 Task: Create a due date automation trigger when advanced on, 2 days before a card is due add fields without custom field "Resume" set to a date more than 1 working days from now at 11:00 AM.
Action: Mouse moved to (889, 261)
Screenshot: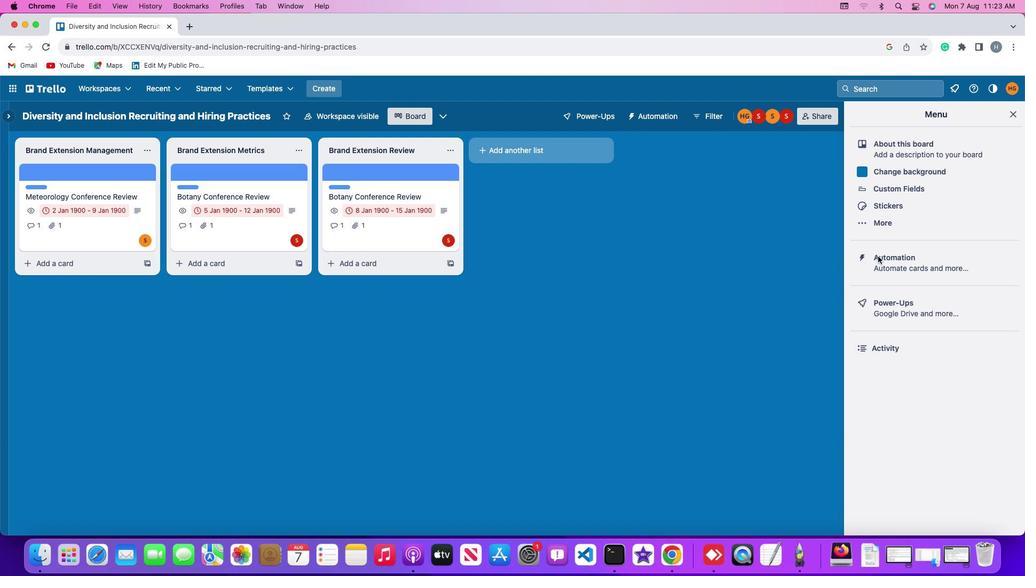 
Action: Mouse pressed left at (889, 261)
Screenshot: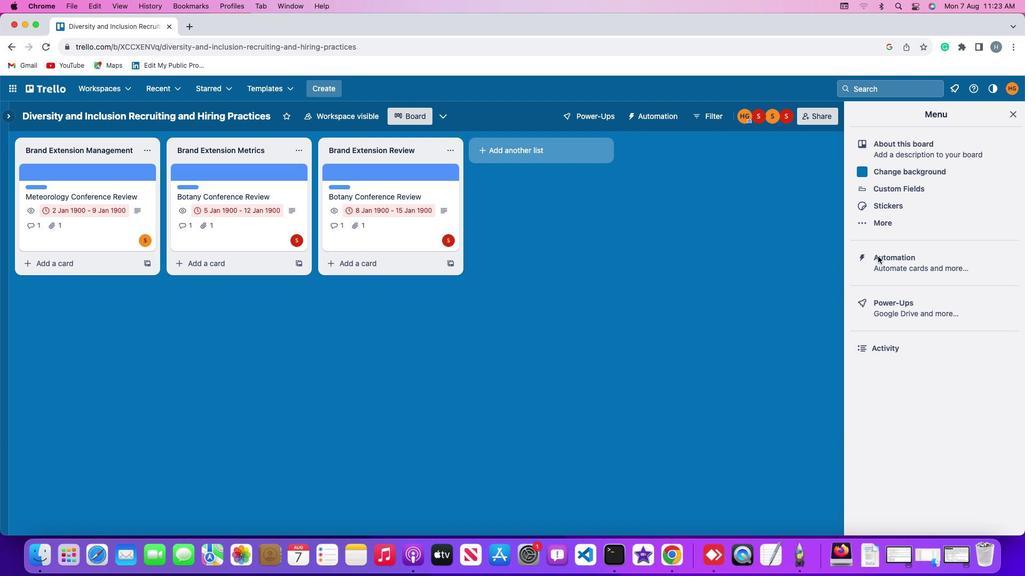 
Action: Mouse pressed left at (889, 261)
Screenshot: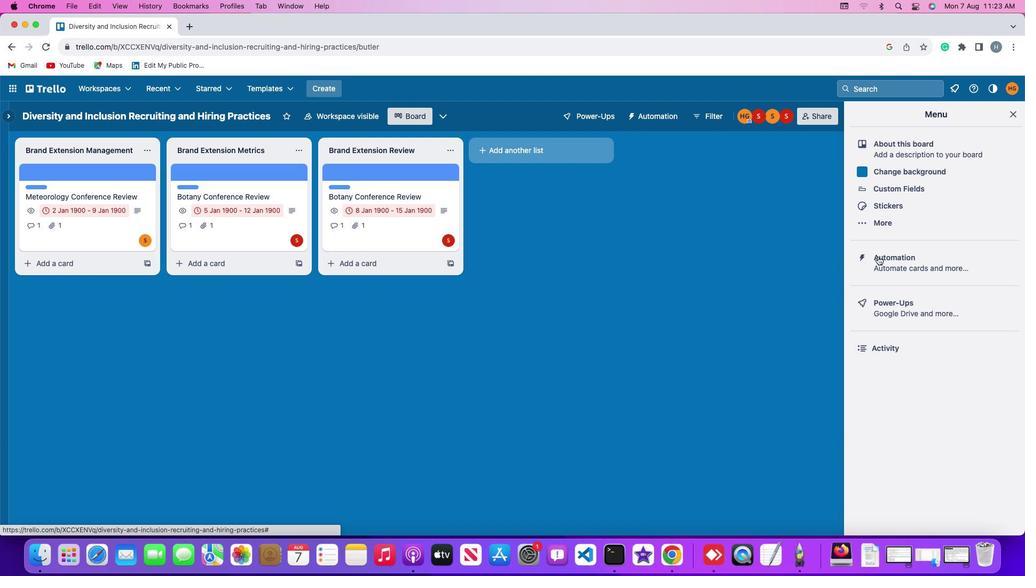 
Action: Mouse moved to (91, 257)
Screenshot: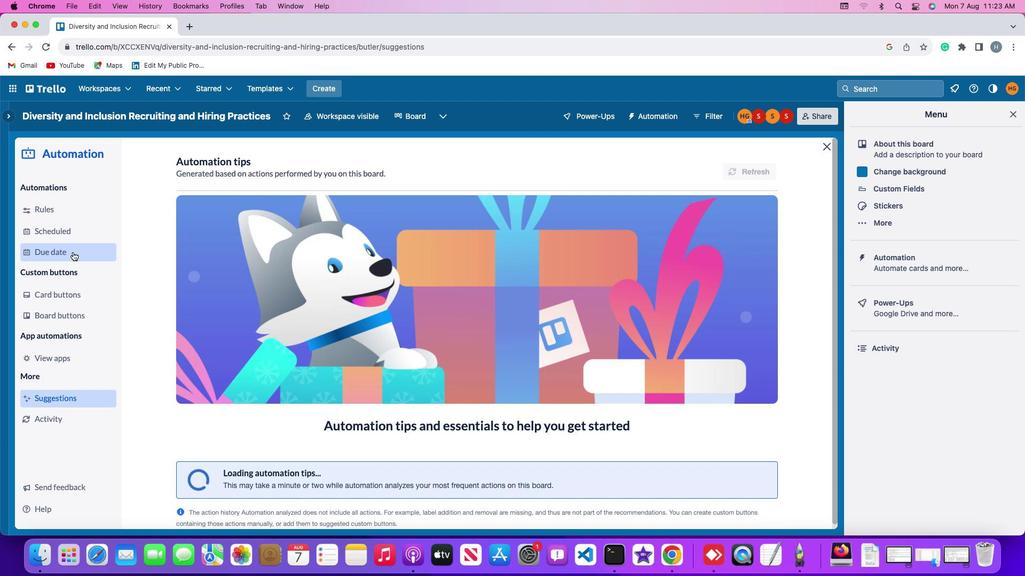 
Action: Mouse pressed left at (91, 257)
Screenshot: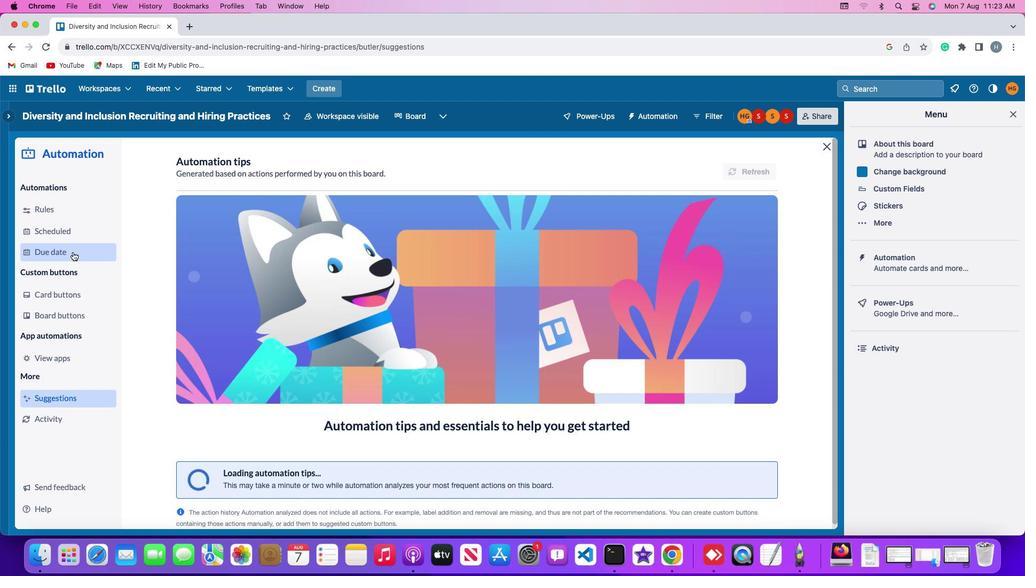 
Action: Mouse moved to (744, 176)
Screenshot: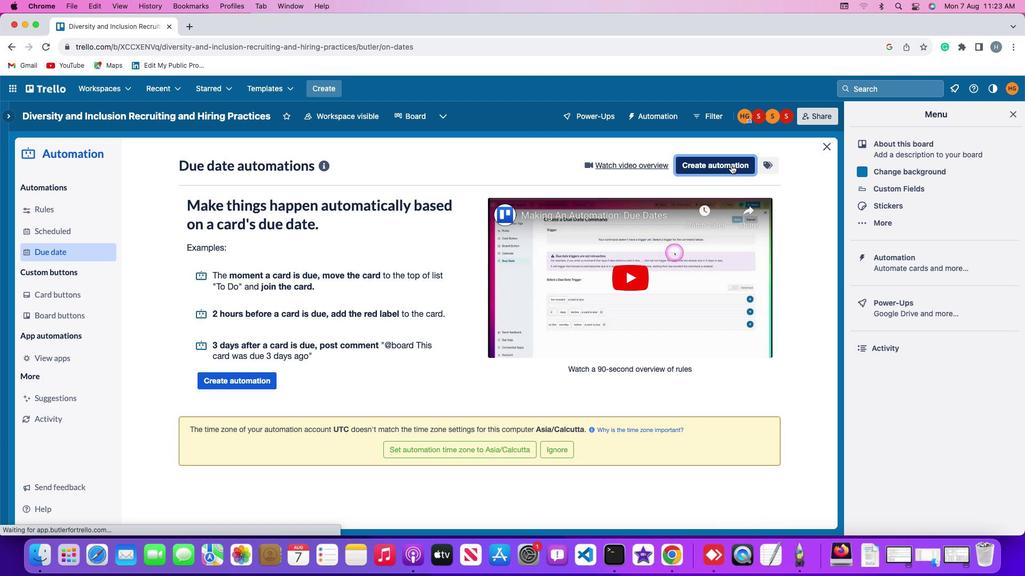 
Action: Mouse pressed left at (744, 176)
Screenshot: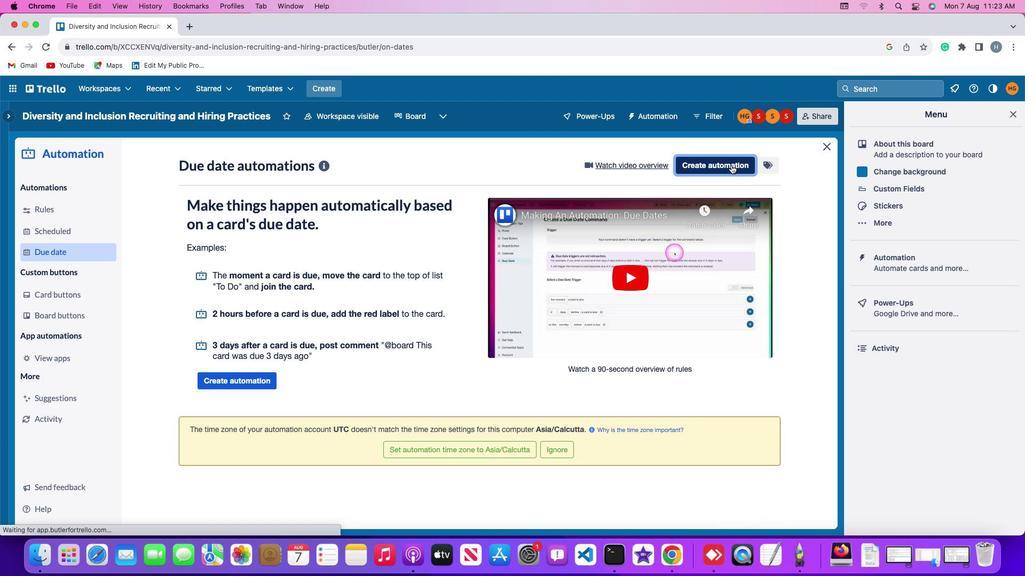 
Action: Mouse moved to (475, 270)
Screenshot: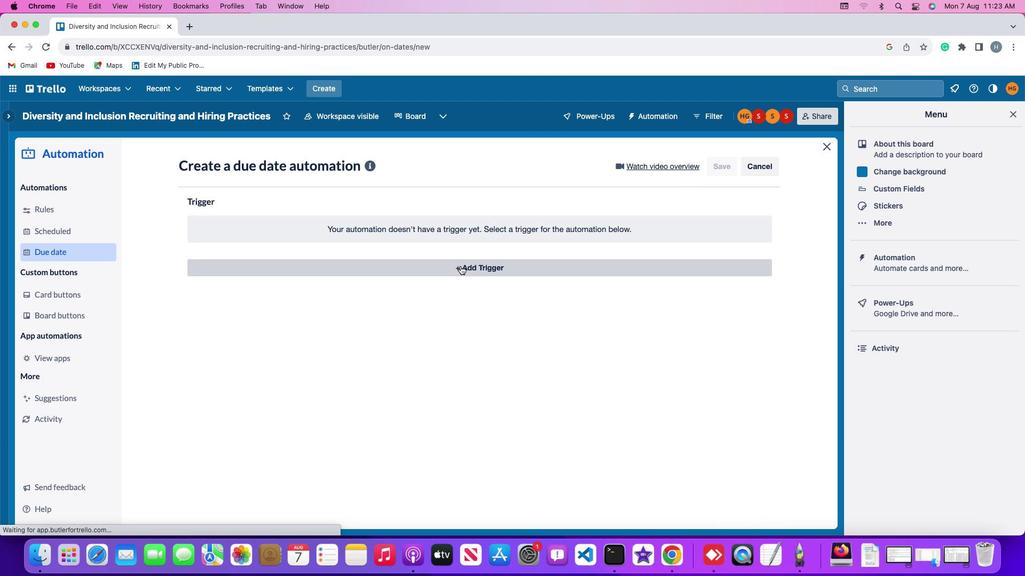 
Action: Mouse pressed left at (475, 270)
Screenshot: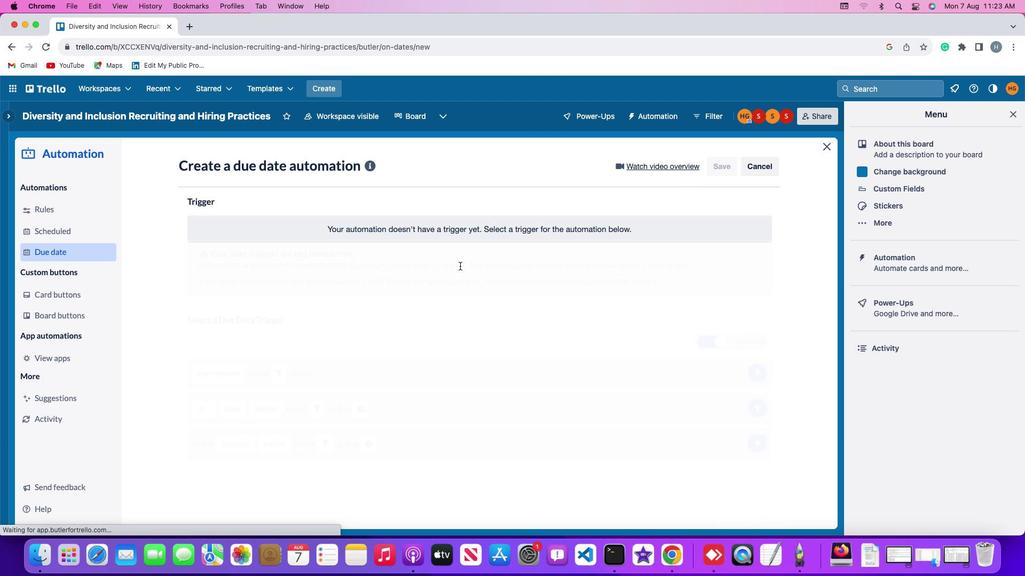
Action: Mouse moved to (224, 421)
Screenshot: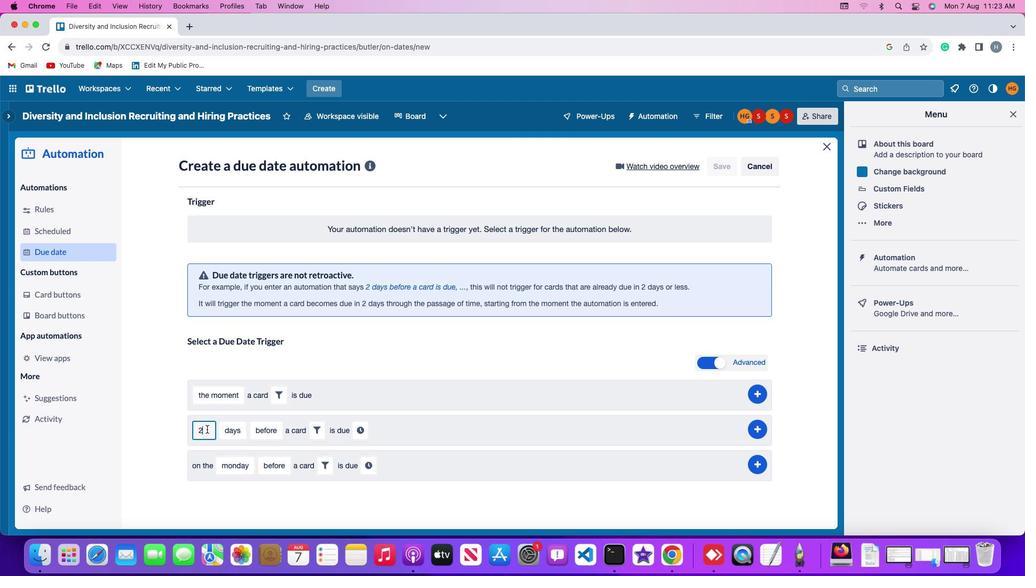 
Action: Mouse pressed left at (224, 421)
Screenshot: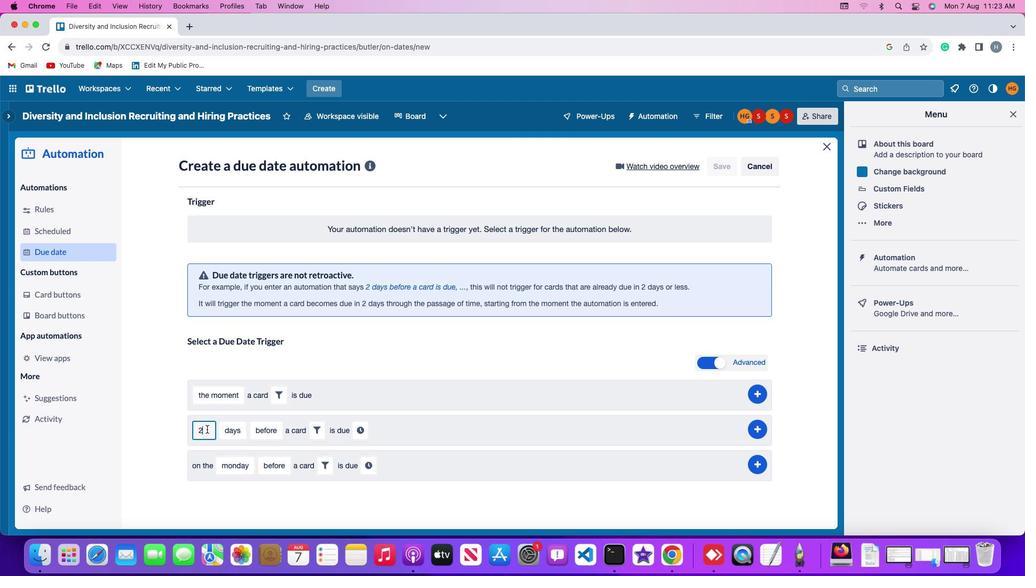 
Action: Mouse moved to (224, 421)
Screenshot: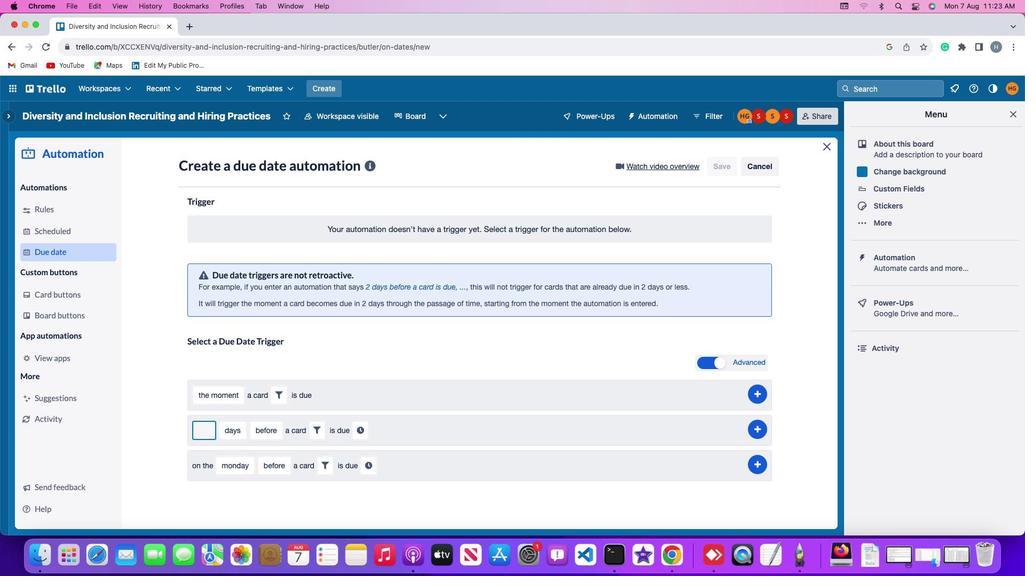 
Action: Key pressed Key.backspace
Screenshot: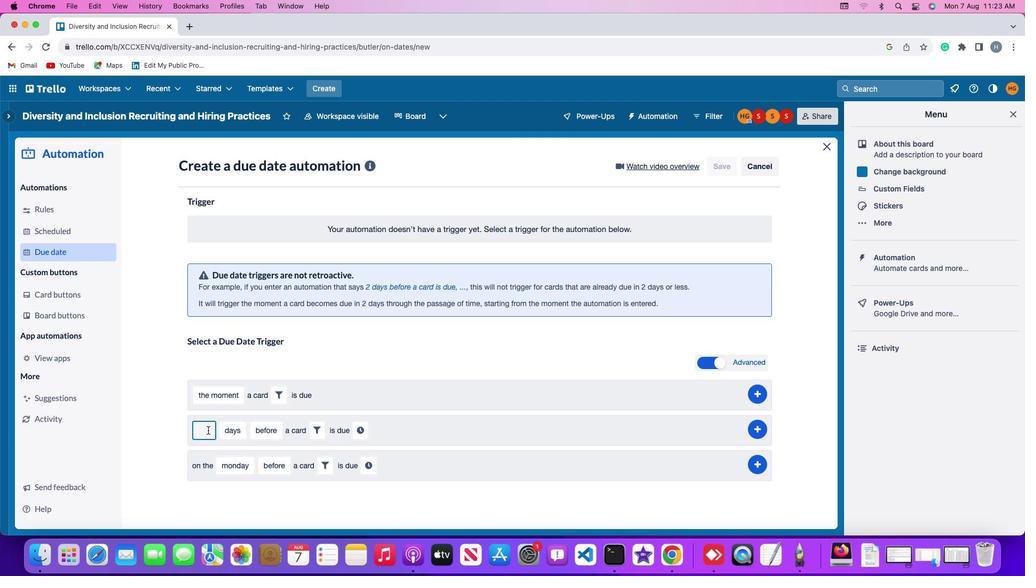 
Action: Mouse moved to (225, 421)
Screenshot: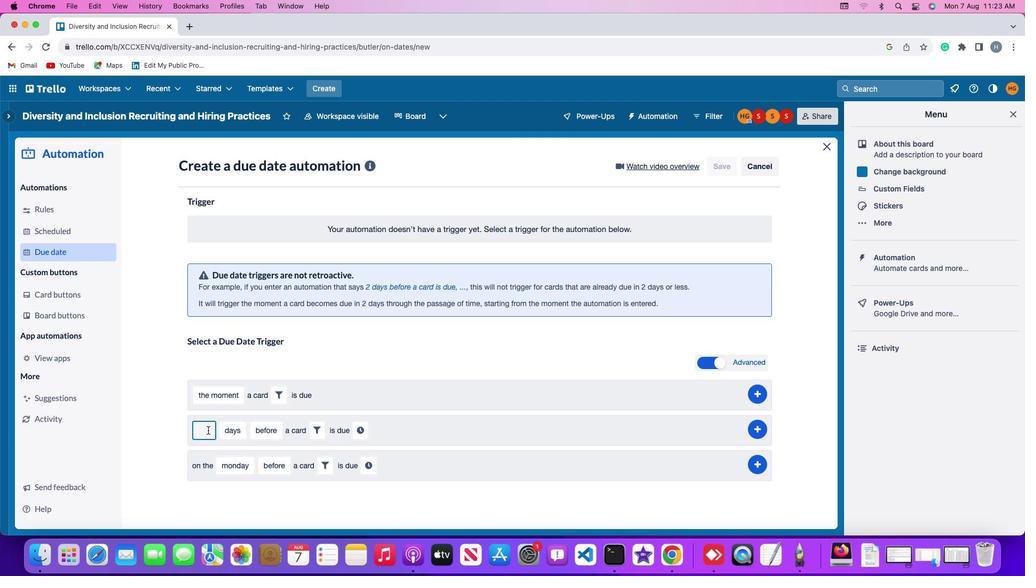 
Action: Key pressed '2'
Screenshot: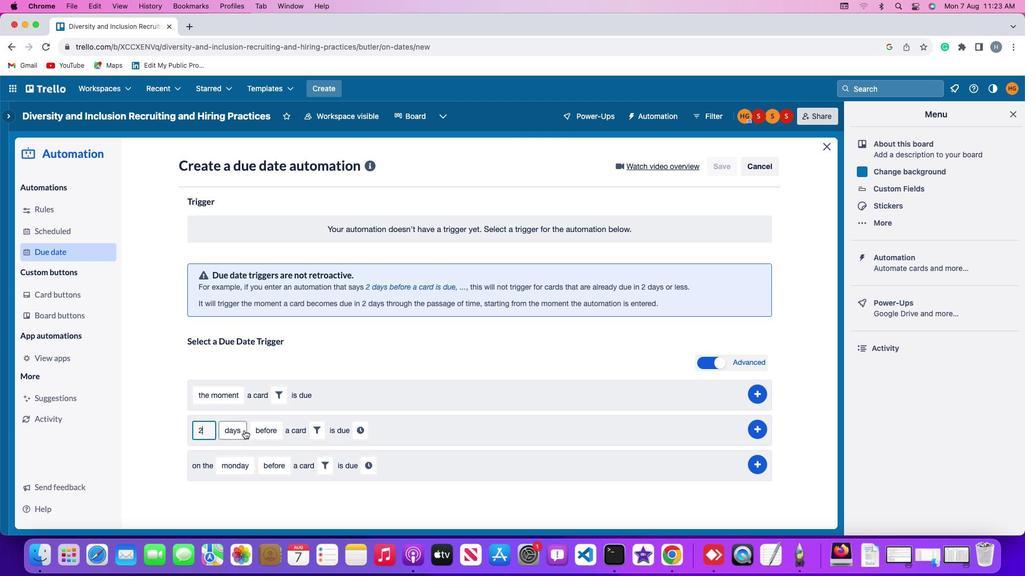 
Action: Mouse moved to (263, 421)
Screenshot: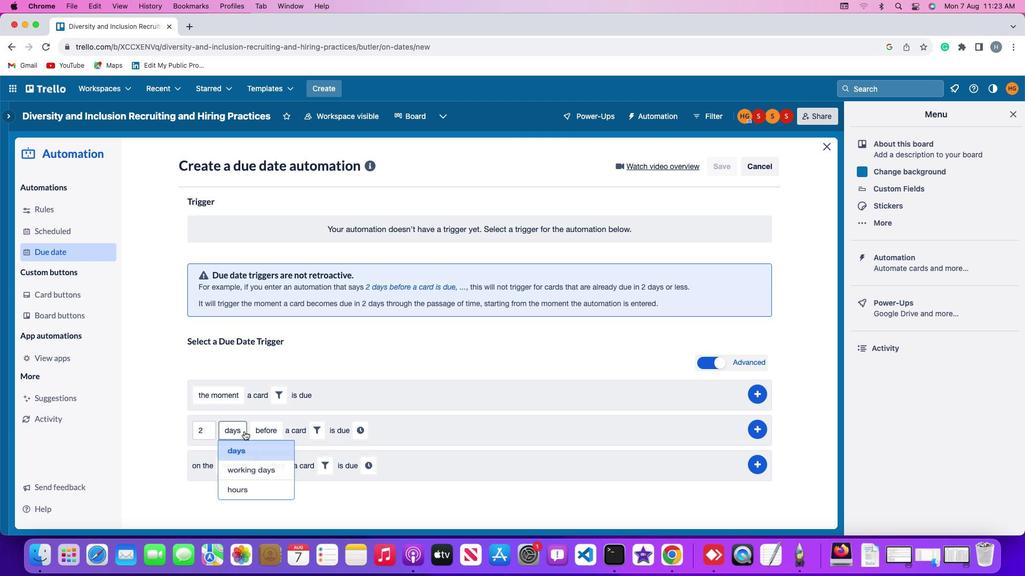 
Action: Mouse pressed left at (263, 421)
Screenshot: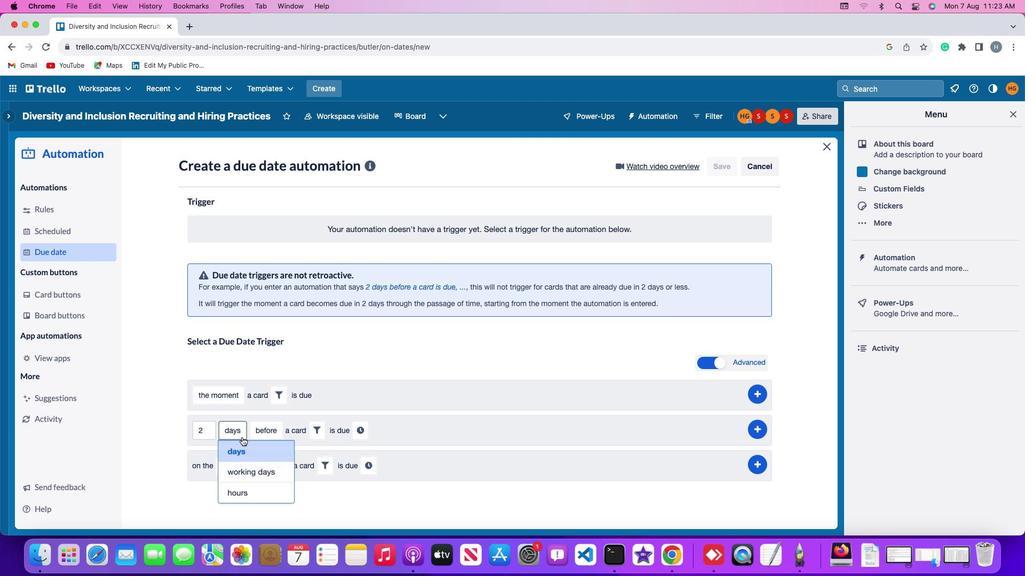 
Action: Mouse moved to (254, 443)
Screenshot: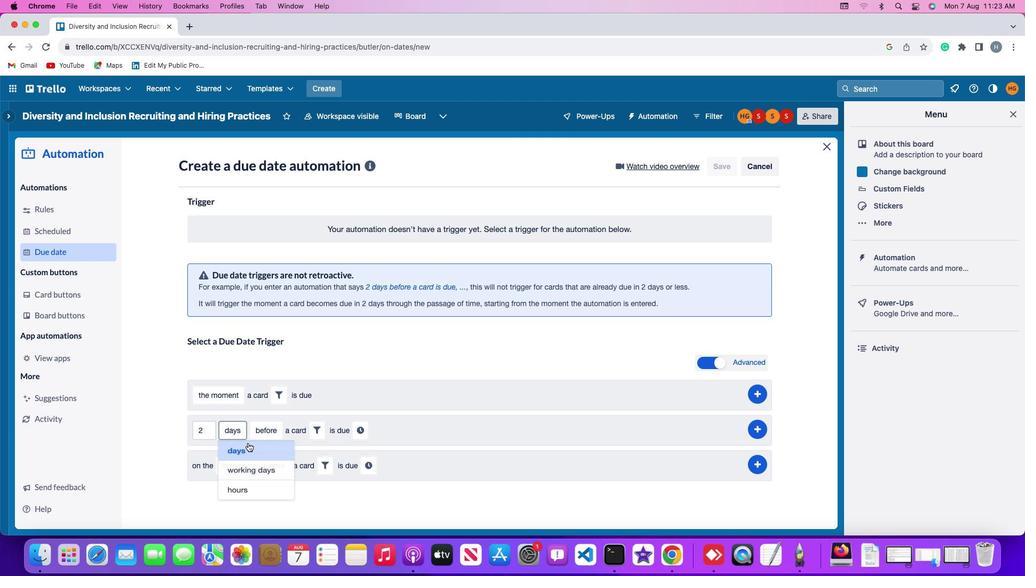 
Action: Mouse pressed left at (254, 443)
Screenshot: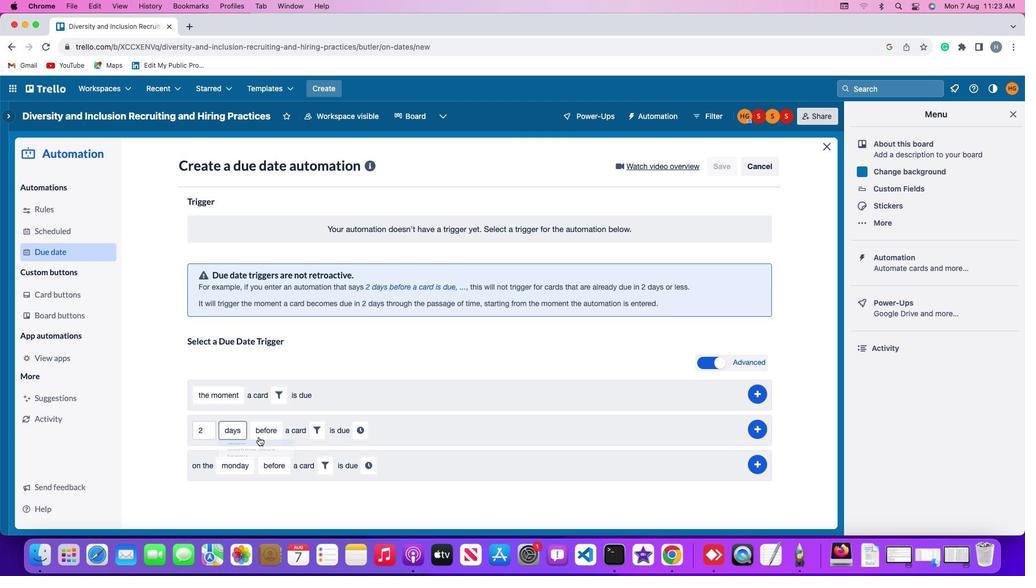 
Action: Mouse moved to (284, 419)
Screenshot: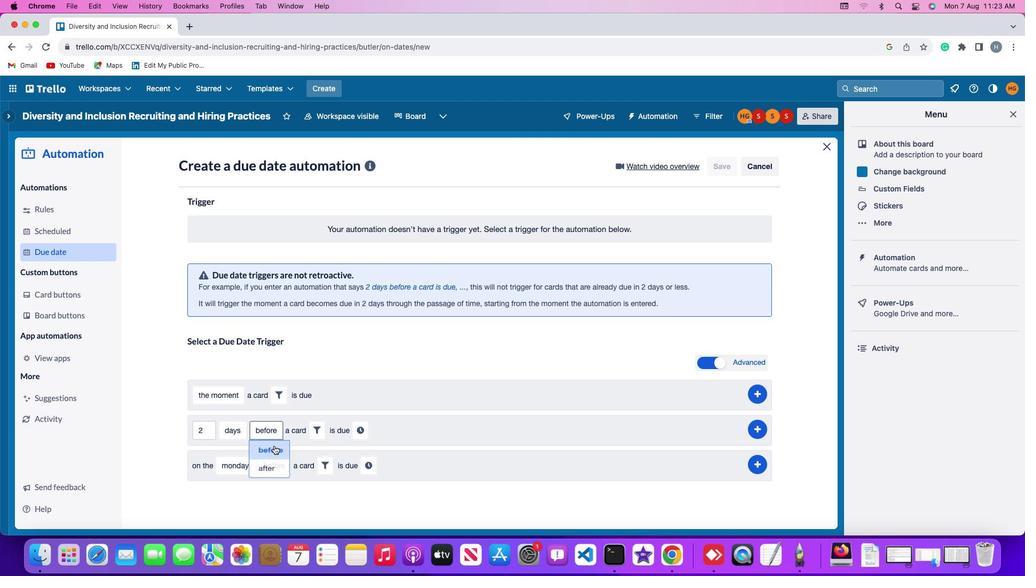 
Action: Mouse pressed left at (284, 419)
Screenshot: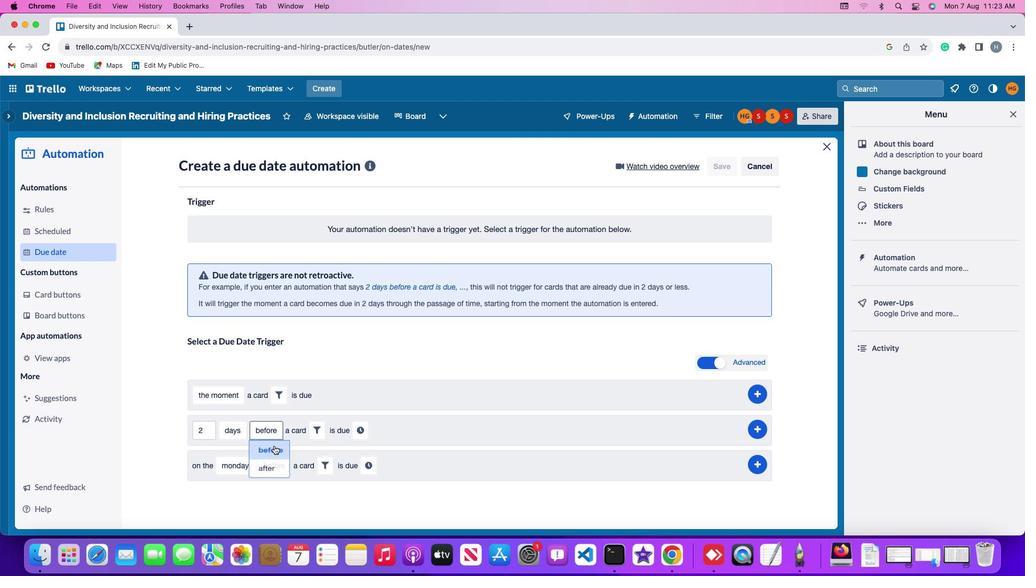 
Action: Mouse moved to (292, 438)
Screenshot: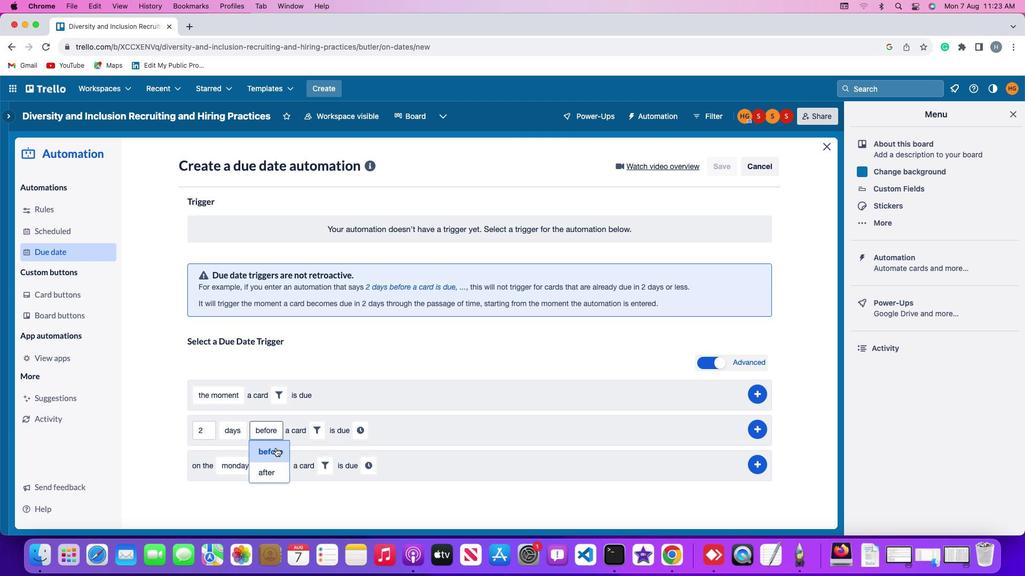 
Action: Mouse pressed left at (292, 438)
Screenshot: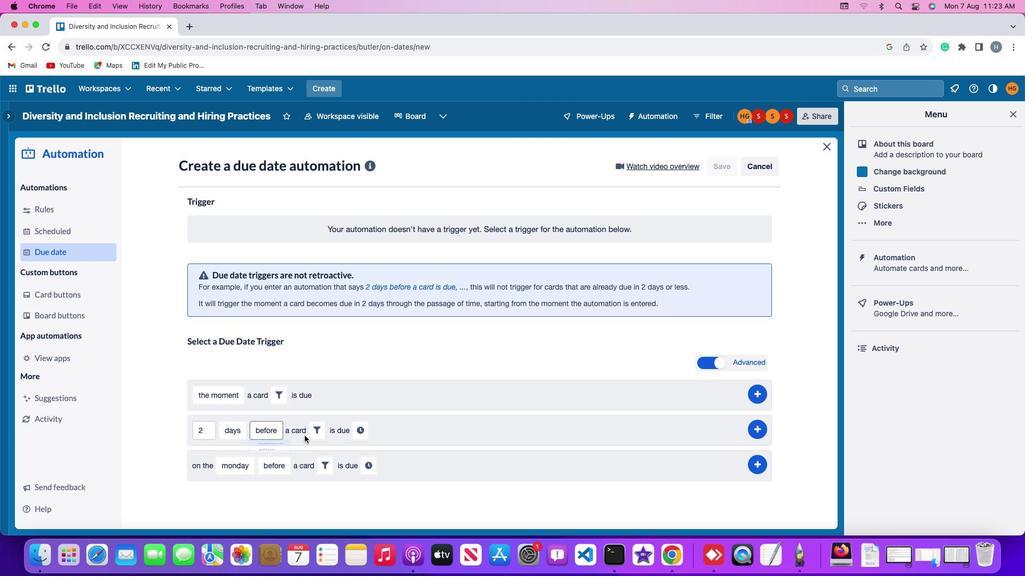 
Action: Mouse moved to (337, 421)
Screenshot: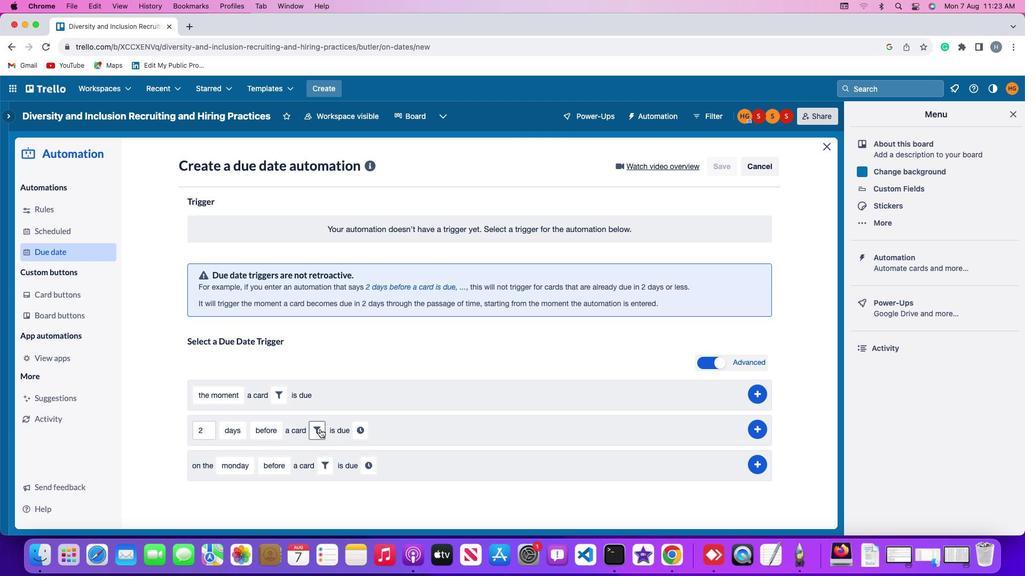 
Action: Mouse pressed left at (337, 421)
Screenshot: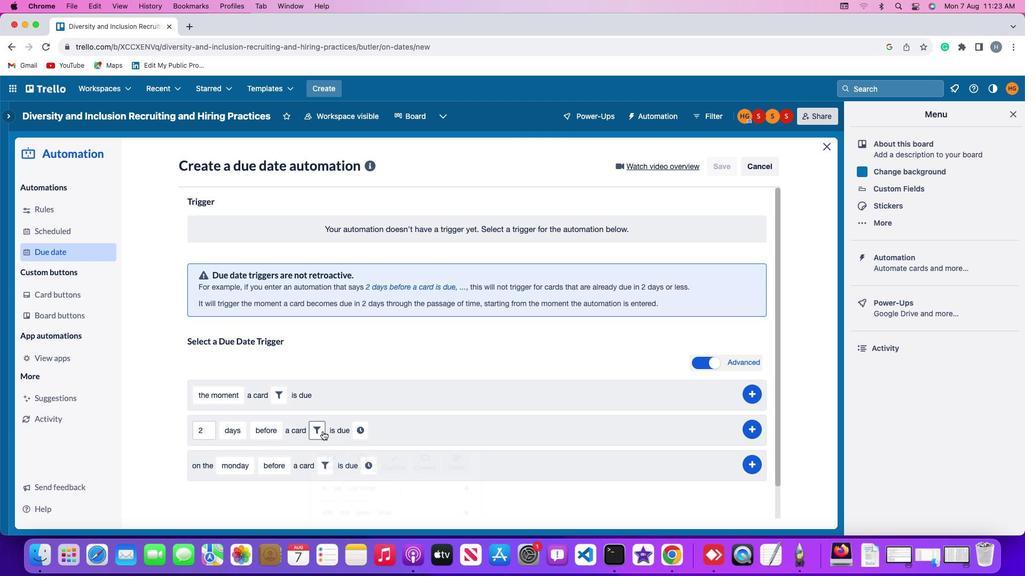
Action: Mouse moved to (510, 452)
Screenshot: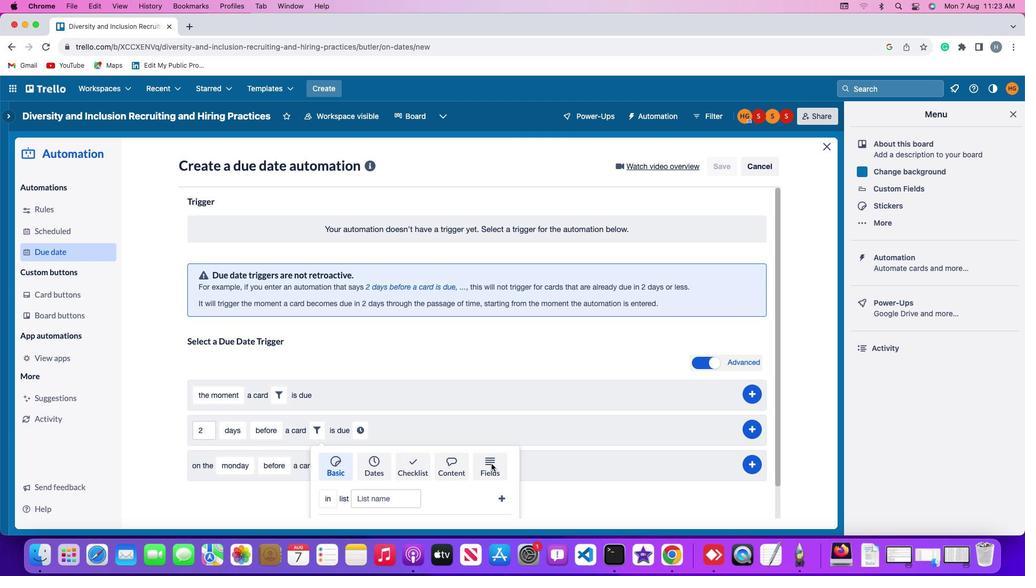 
Action: Mouse pressed left at (510, 452)
Screenshot: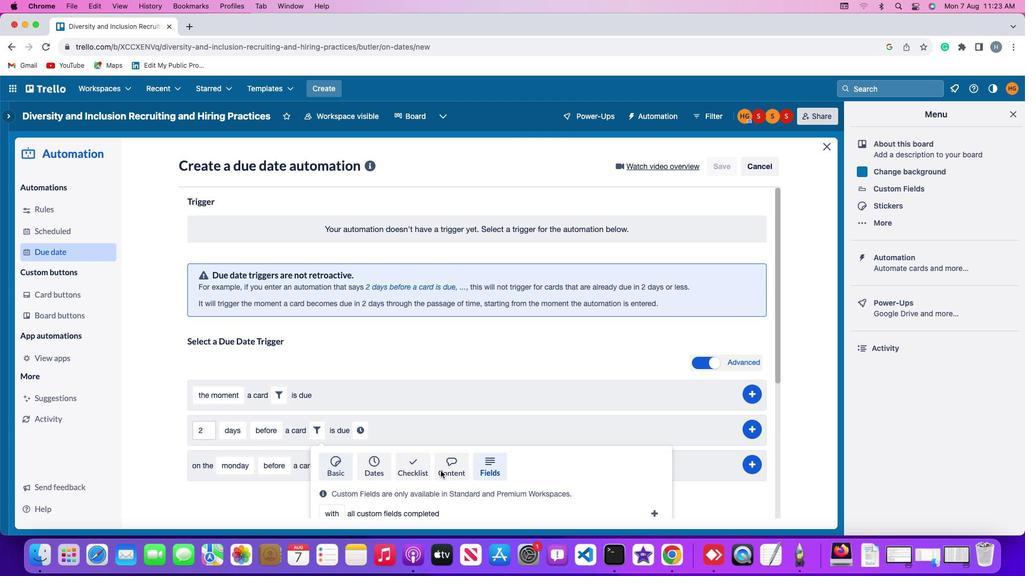 
Action: Mouse moved to (403, 466)
Screenshot: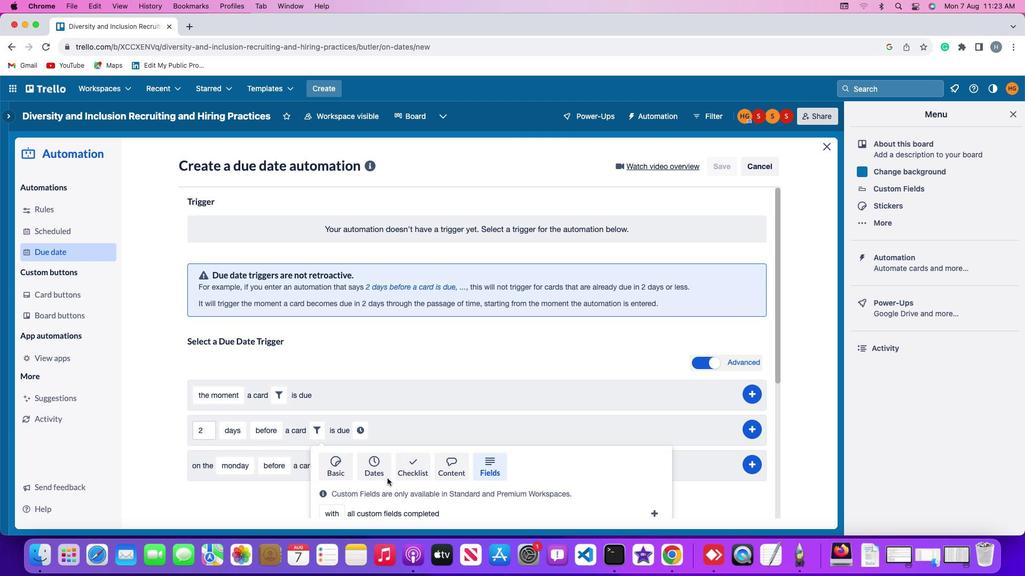 
Action: Mouse scrolled (403, 466) with delta (19, 24)
Screenshot: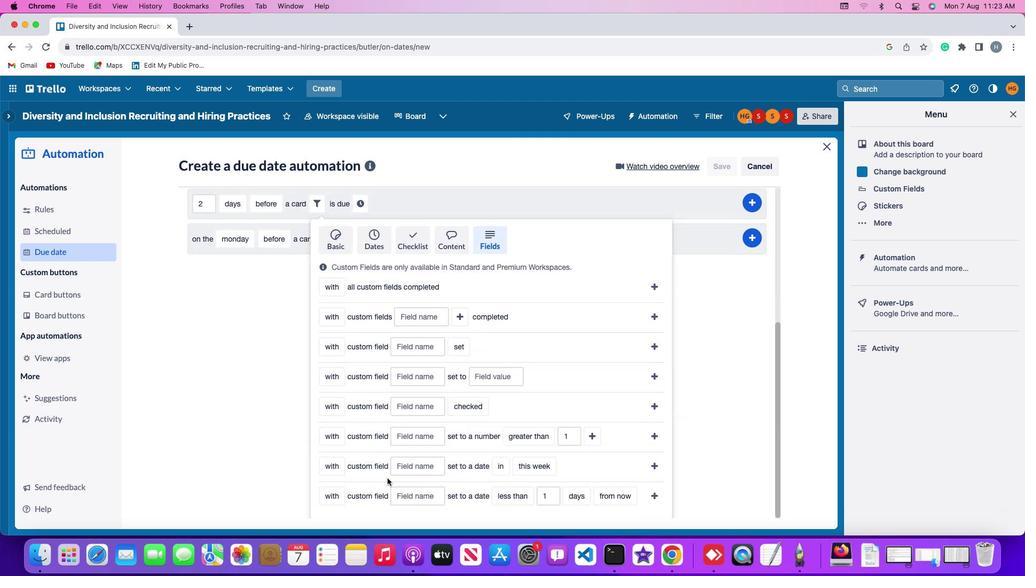 
Action: Mouse scrolled (403, 466) with delta (19, 24)
Screenshot: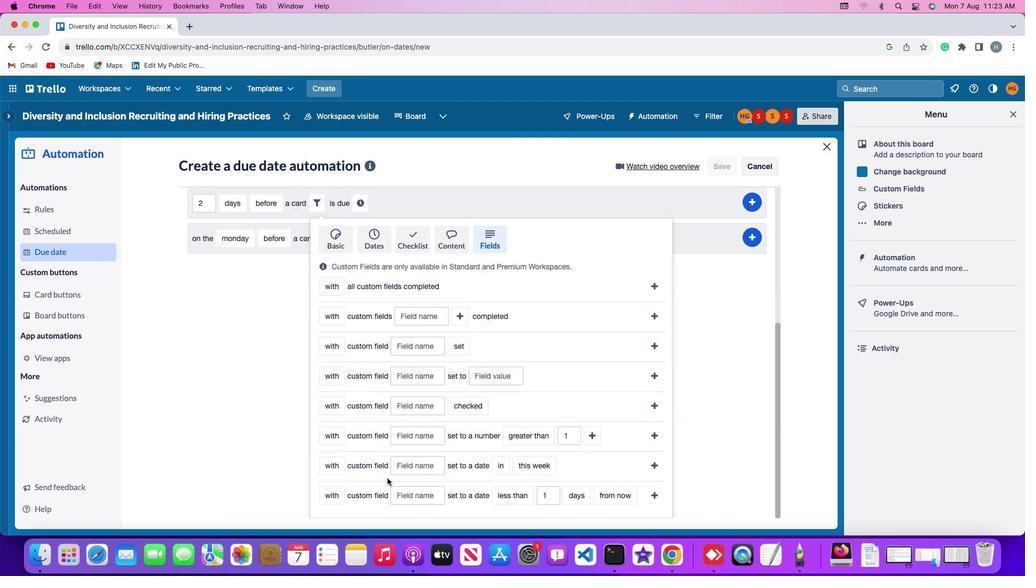 
Action: Mouse scrolled (403, 466) with delta (19, 22)
Screenshot: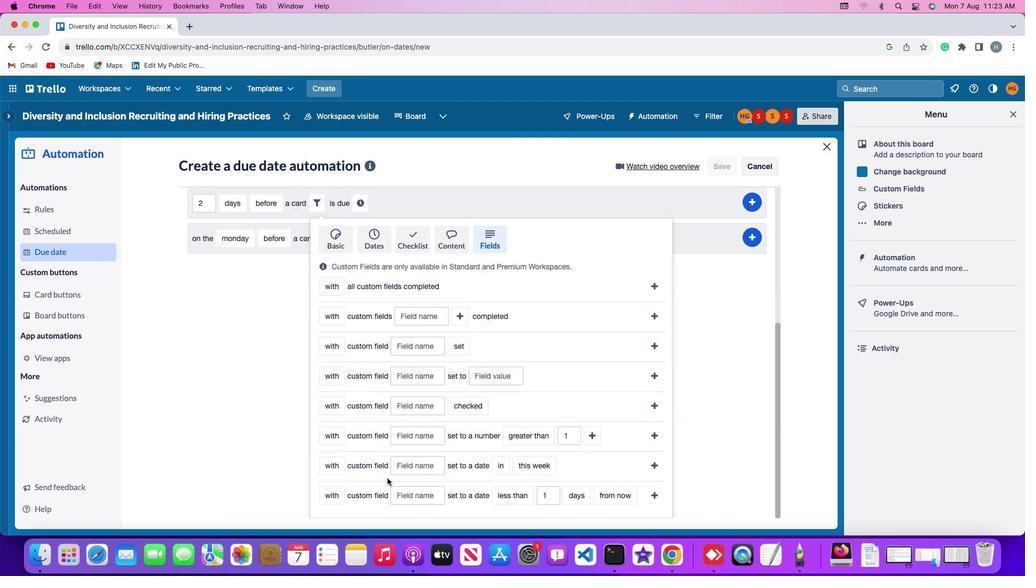 
Action: Mouse scrolled (403, 466) with delta (19, 21)
Screenshot: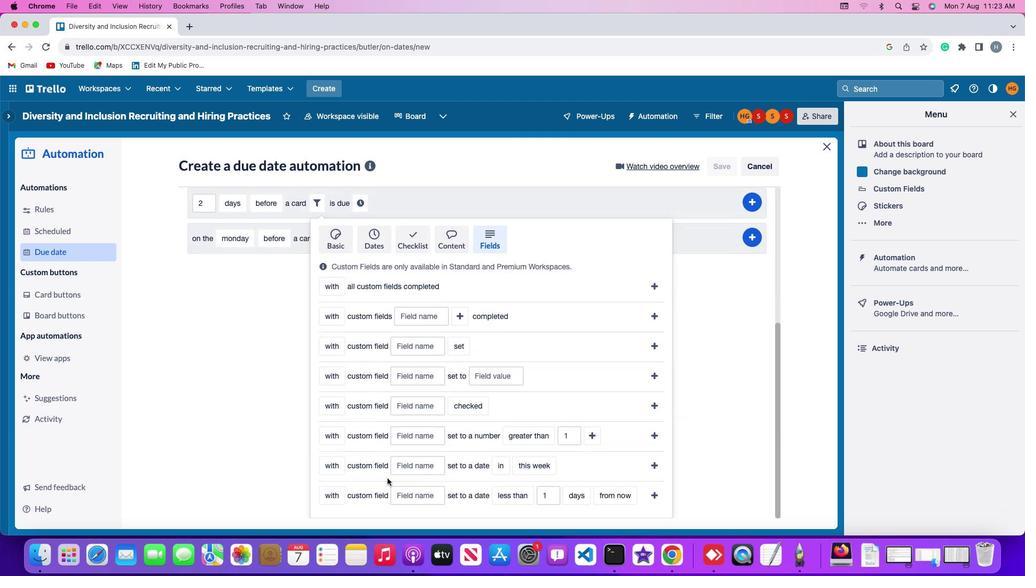
Action: Mouse scrolled (403, 466) with delta (19, 21)
Screenshot: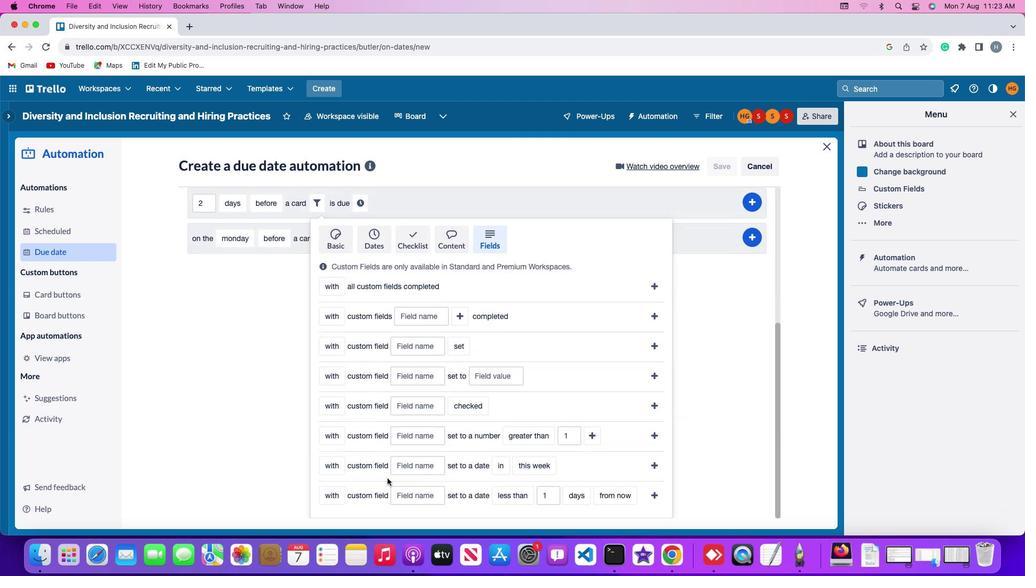 
Action: Mouse scrolled (403, 466) with delta (19, 20)
Screenshot: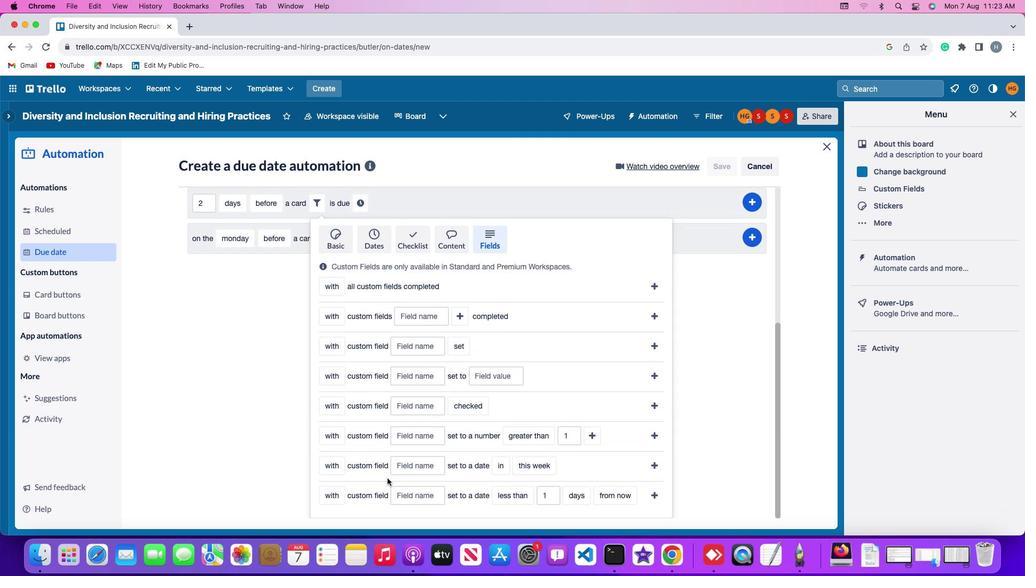 
Action: Mouse moved to (340, 481)
Screenshot: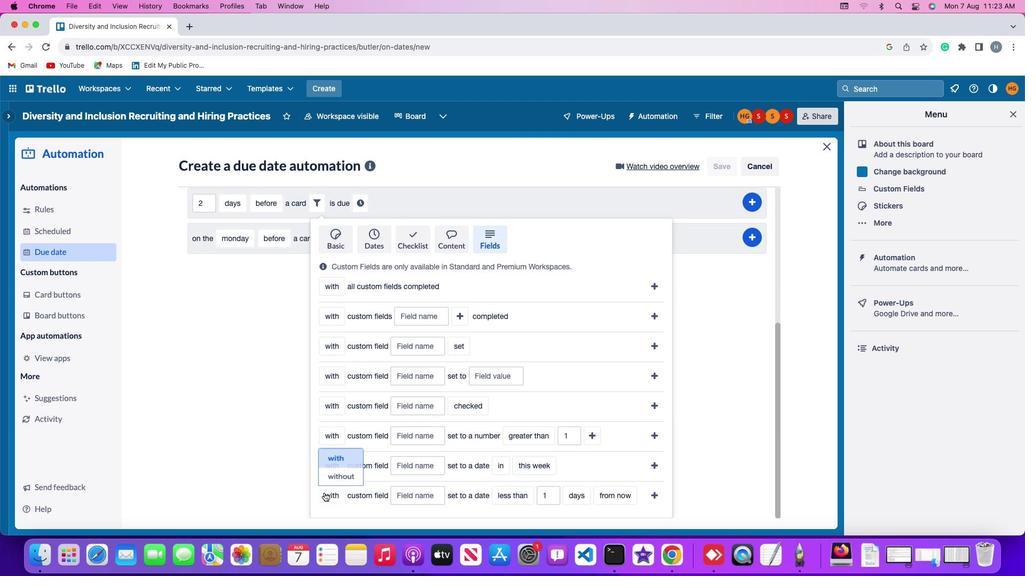 
Action: Mouse pressed left at (340, 481)
Screenshot: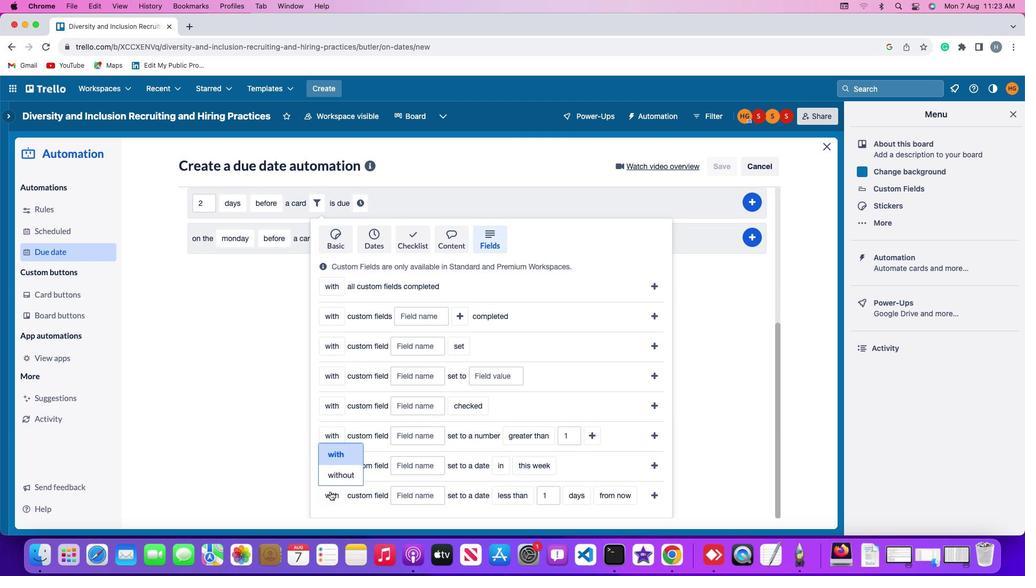 
Action: Mouse moved to (356, 465)
Screenshot: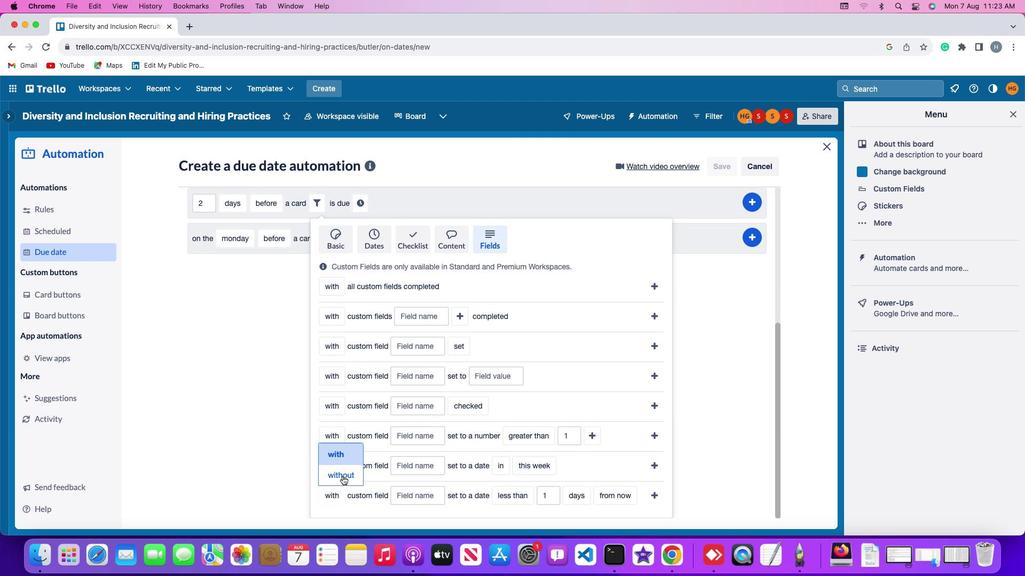 
Action: Mouse pressed left at (356, 465)
Screenshot: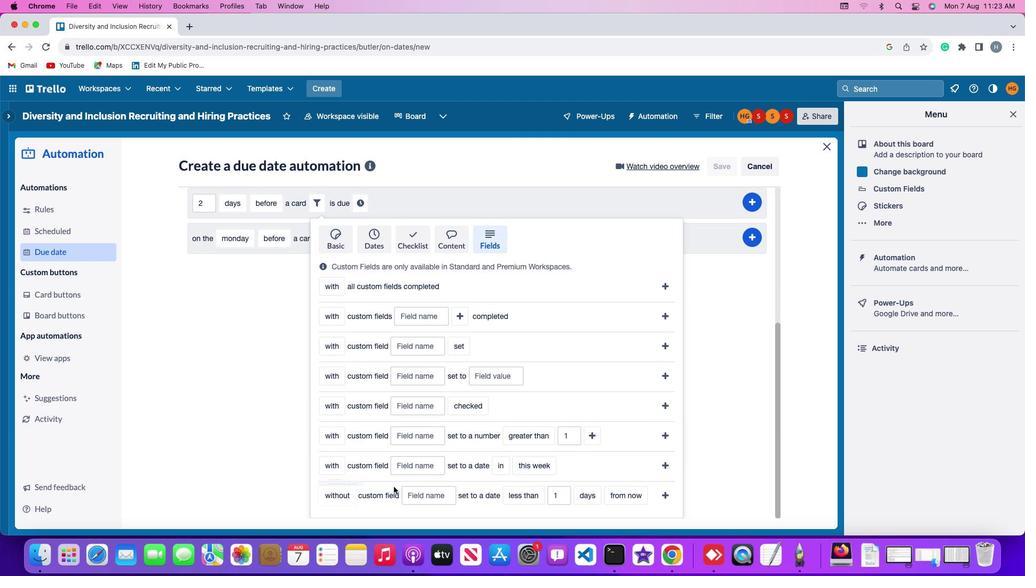 
Action: Mouse moved to (436, 477)
Screenshot: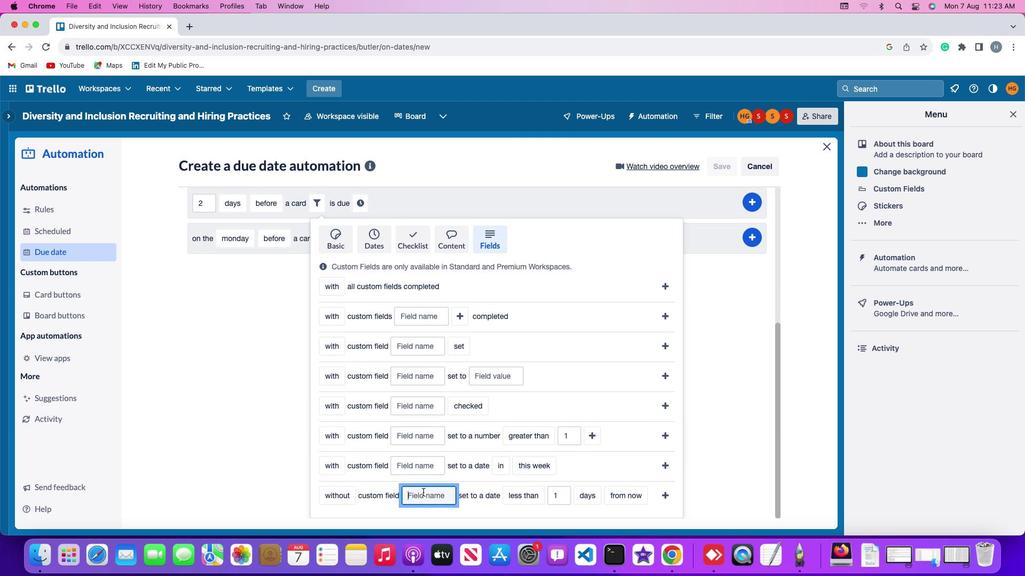 
Action: Mouse pressed left at (436, 477)
Screenshot: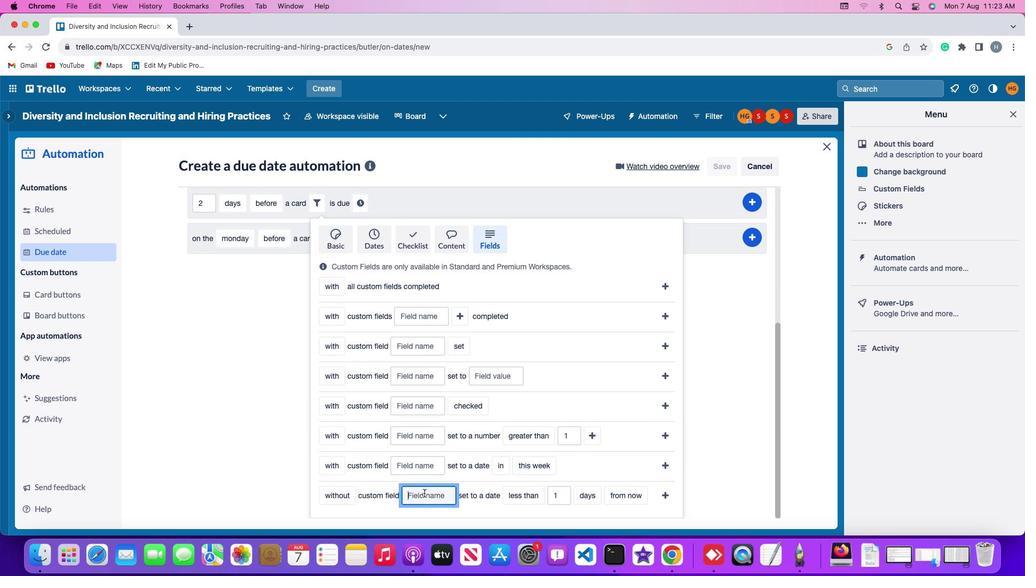 
Action: Mouse moved to (440, 480)
Screenshot: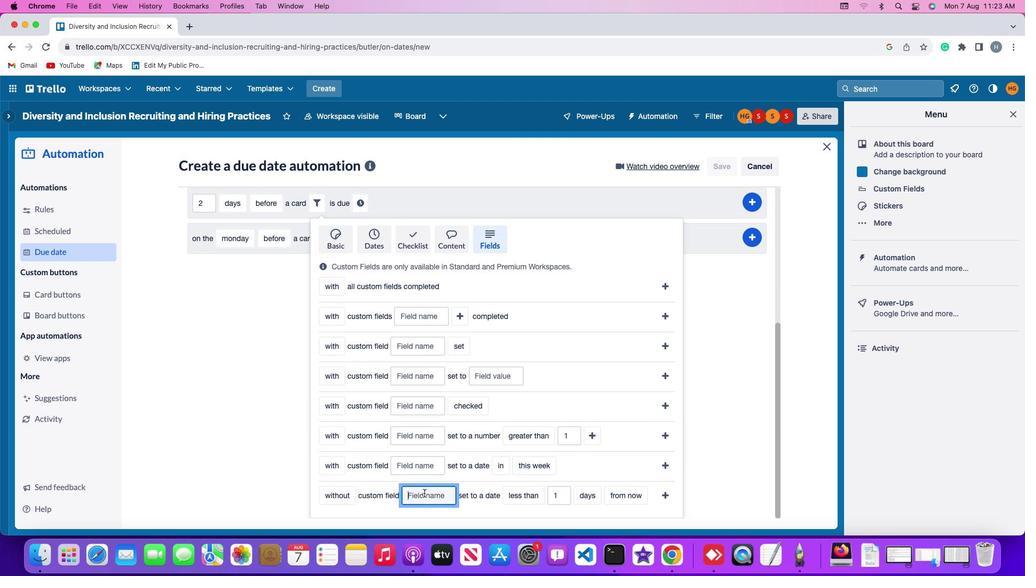 
Action: Key pressed Key.shift'R''e''s''u''m''e'
Screenshot: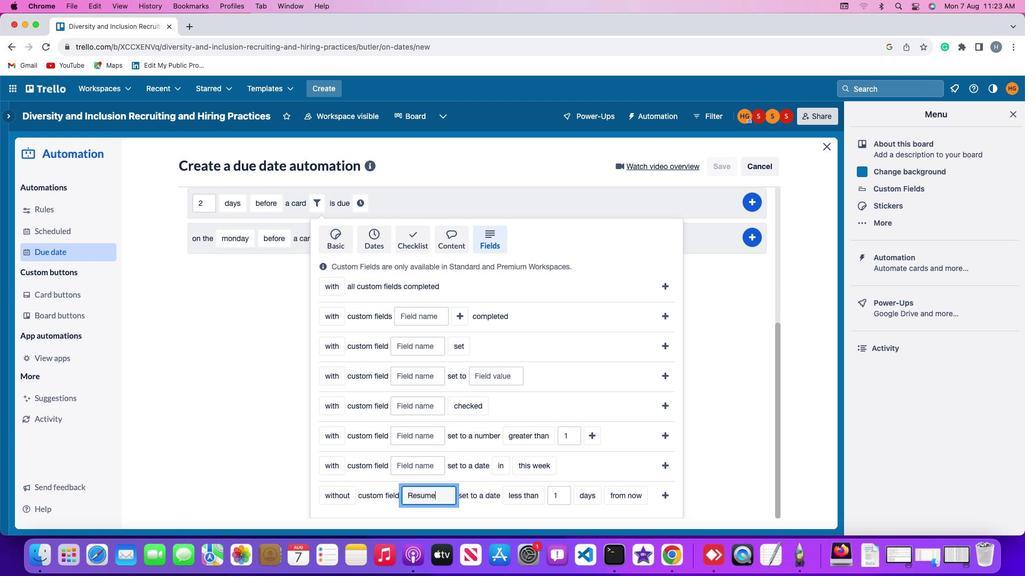
Action: Mouse moved to (537, 482)
Screenshot: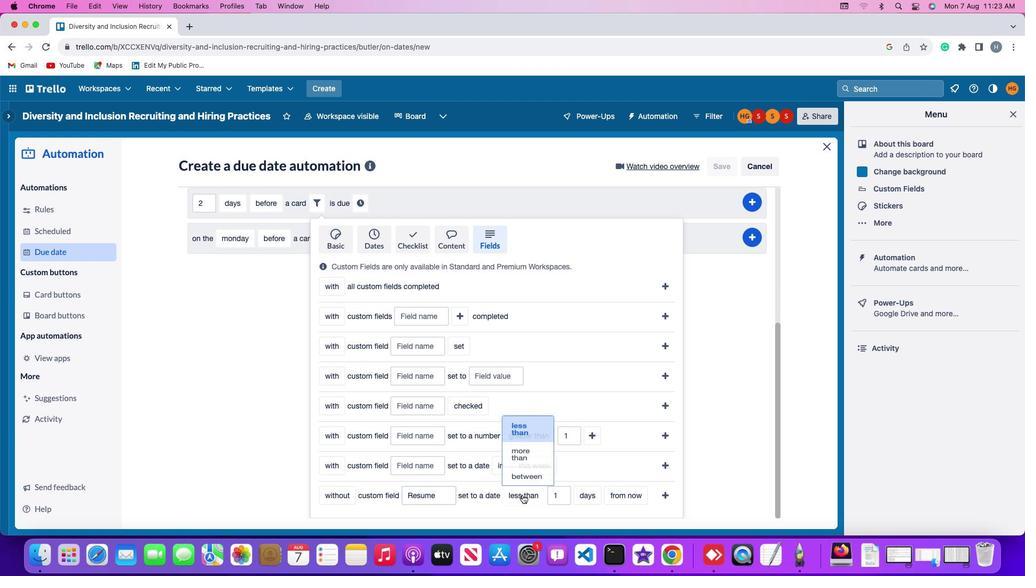 
Action: Mouse pressed left at (537, 482)
Screenshot: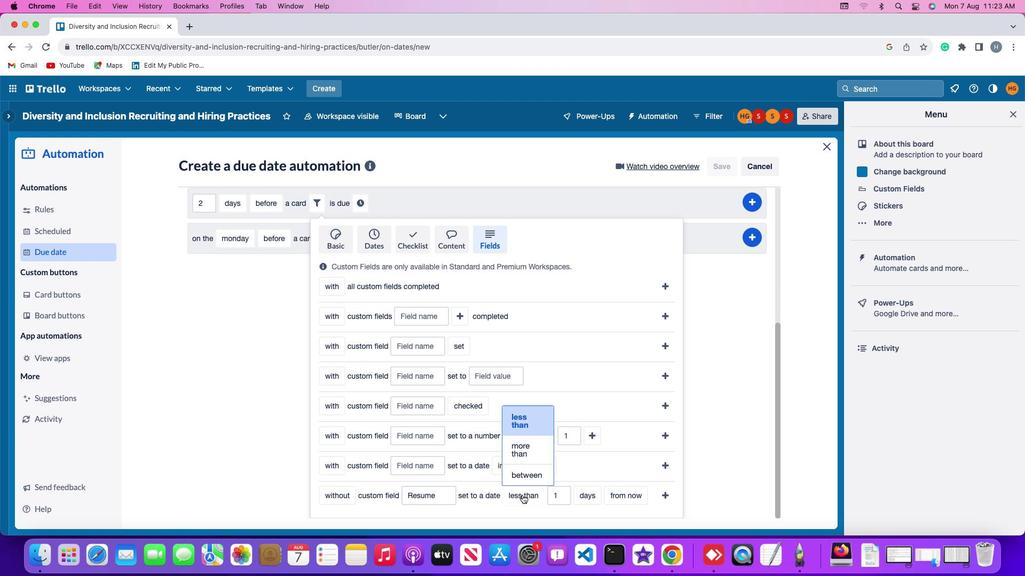 
Action: Mouse moved to (544, 441)
Screenshot: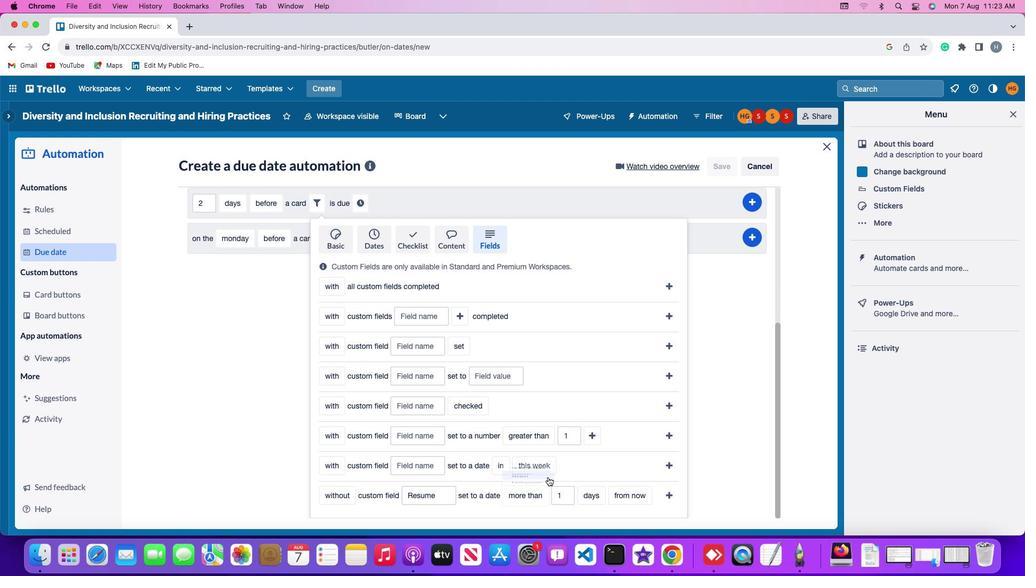 
Action: Mouse pressed left at (544, 441)
Screenshot: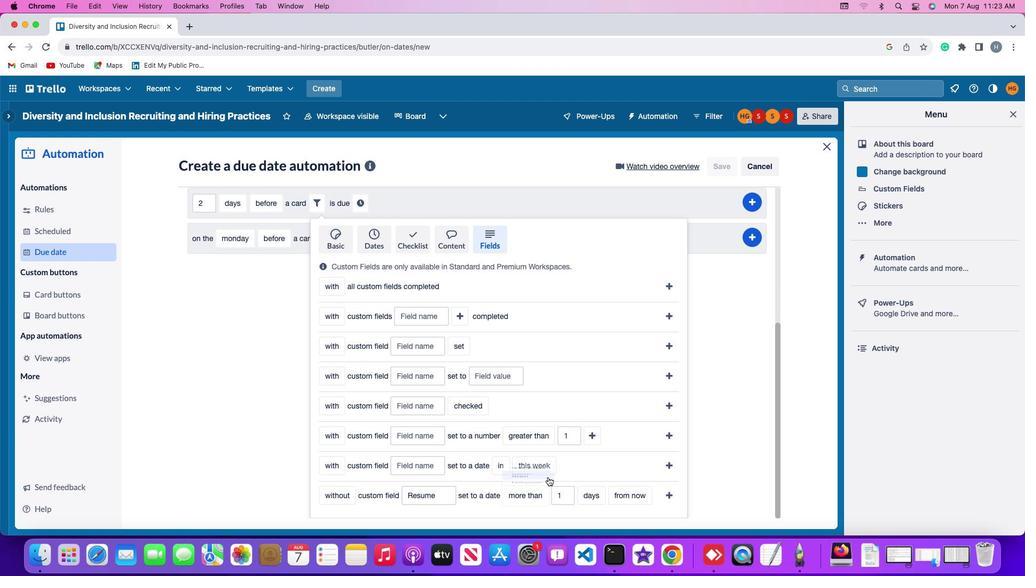 
Action: Mouse moved to (581, 484)
Screenshot: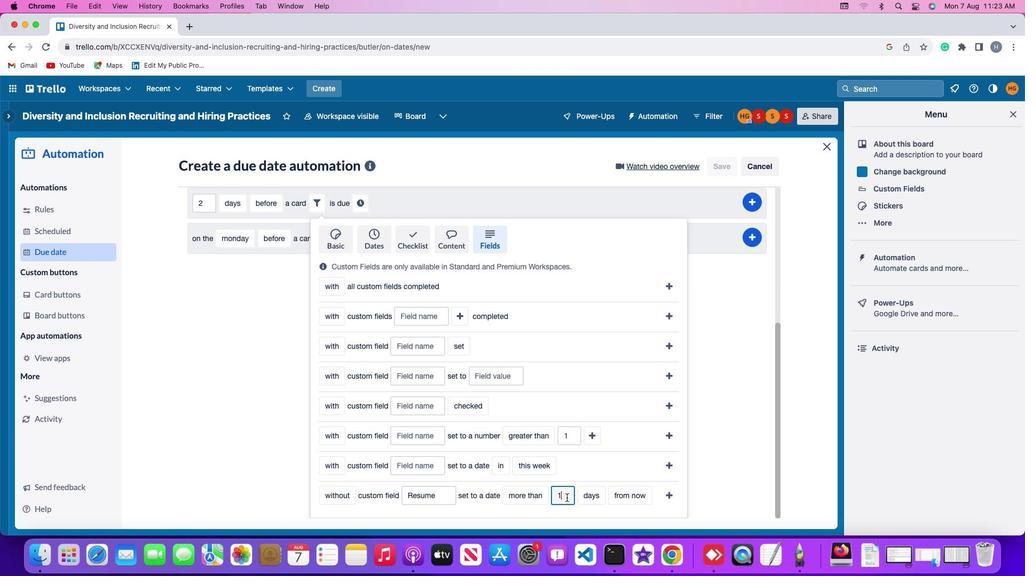 
Action: Mouse pressed left at (581, 484)
Screenshot: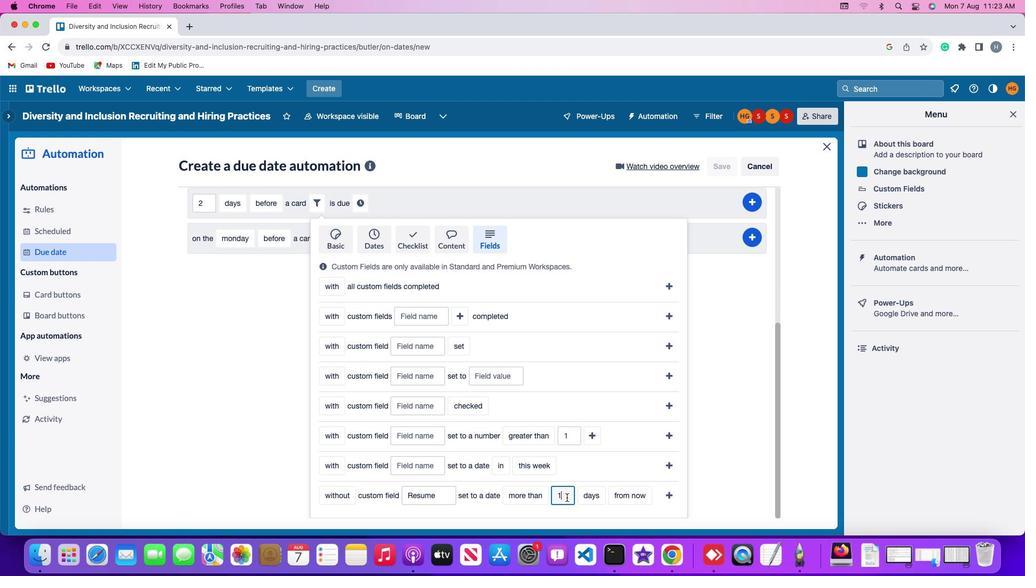 
Action: Key pressed Key.backspace'1'
Screenshot: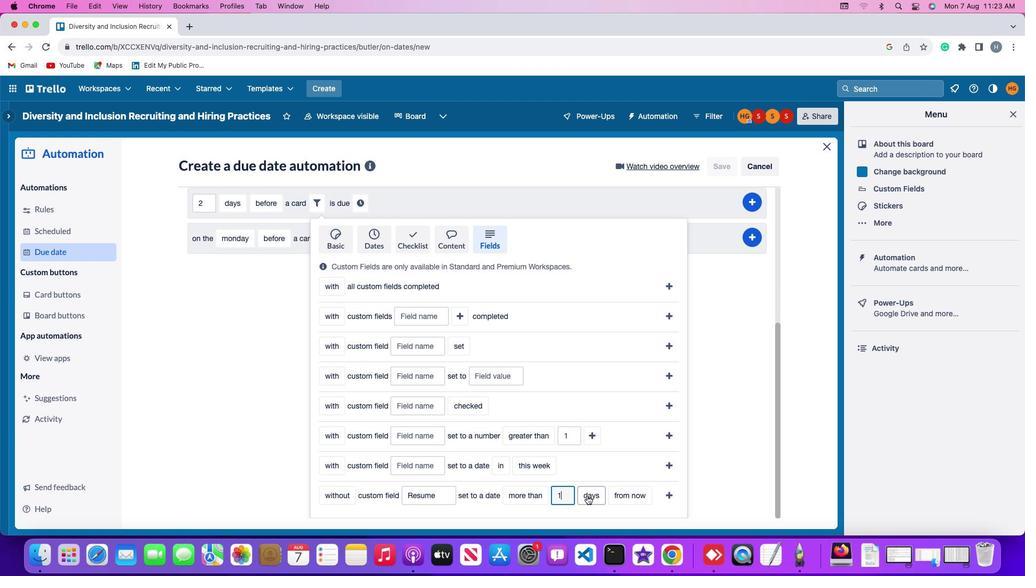 
Action: Mouse moved to (603, 482)
Screenshot: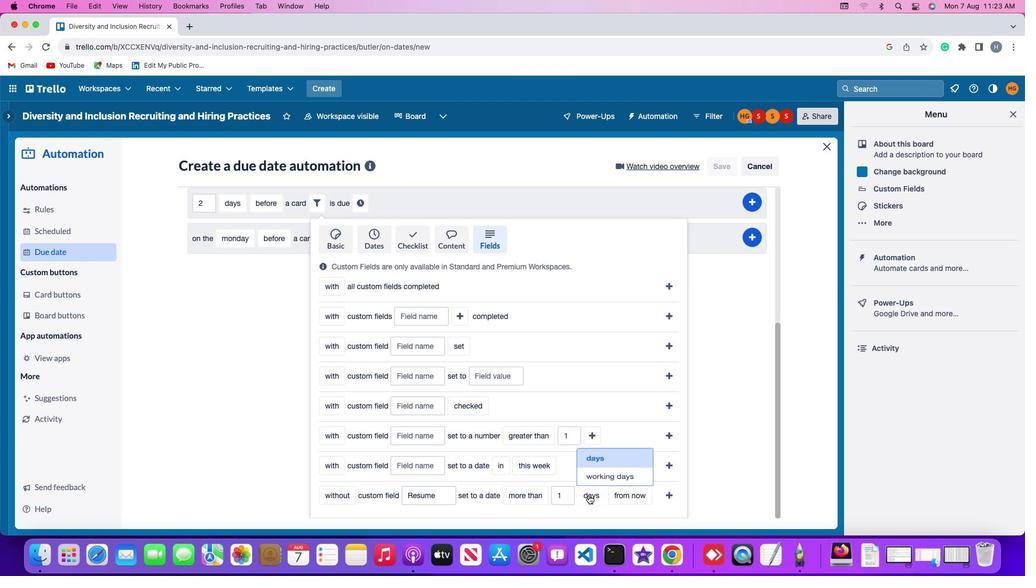 
Action: Mouse pressed left at (603, 482)
Screenshot: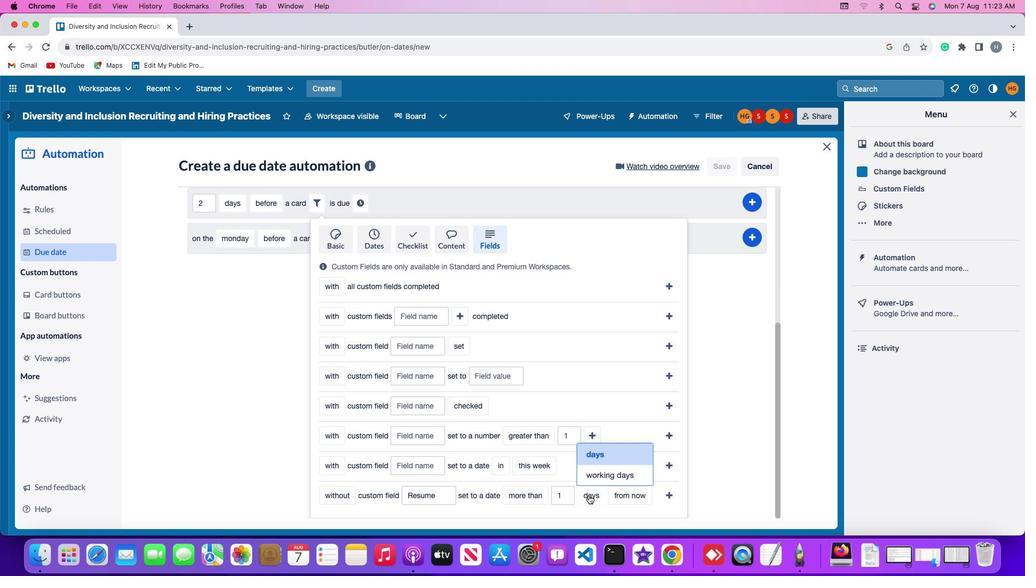 
Action: Mouse moved to (609, 465)
Screenshot: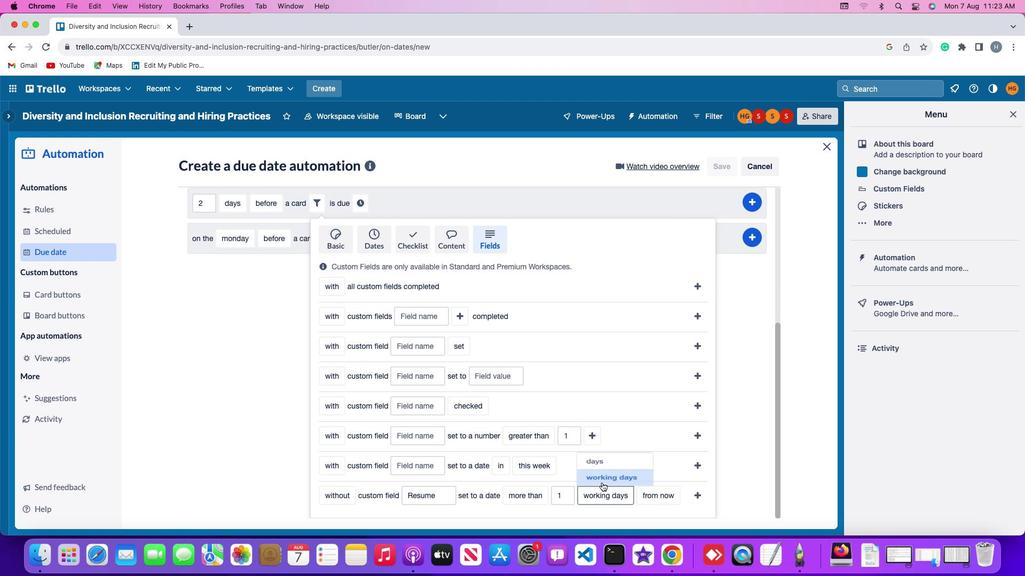 
Action: Mouse pressed left at (609, 465)
Screenshot: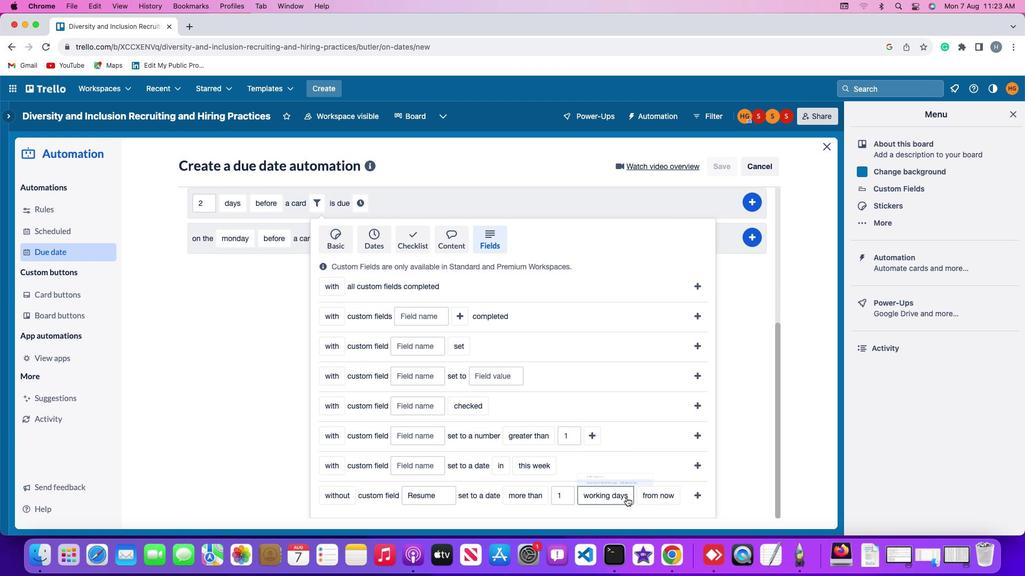 
Action: Mouse moved to (669, 481)
Screenshot: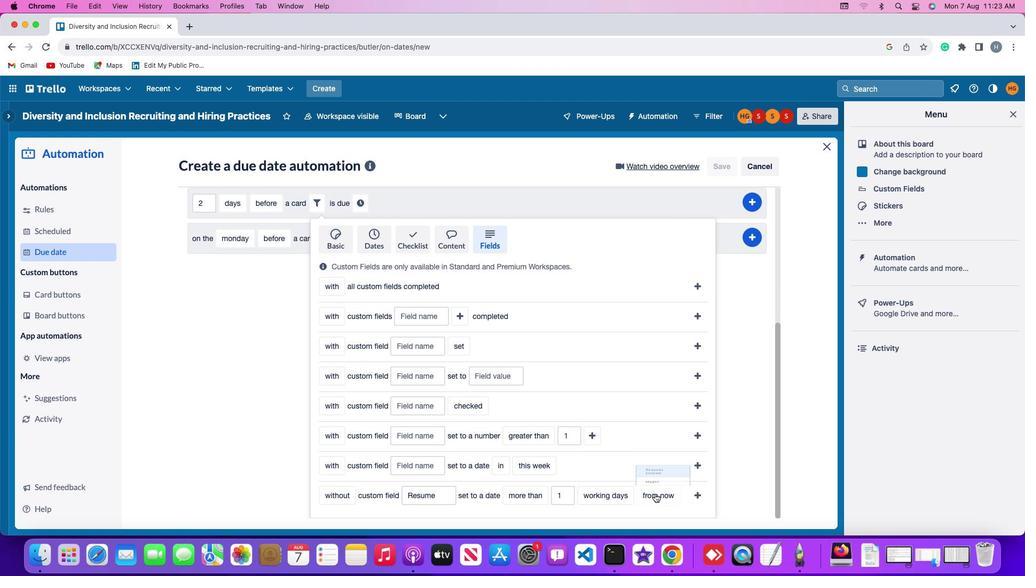 
Action: Mouse pressed left at (669, 481)
Screenshot: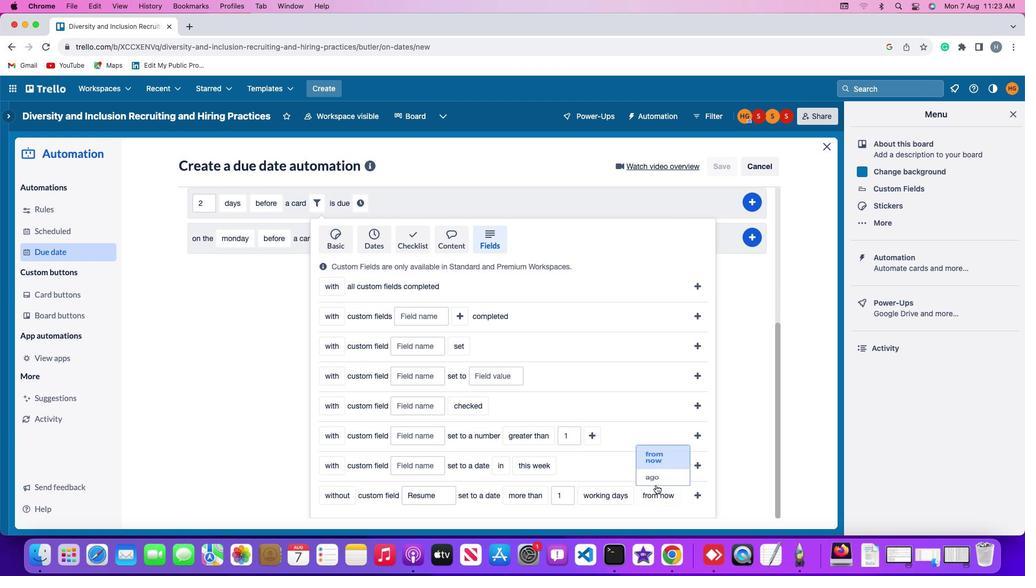 
Action: Mouse moved to (672, 442)
Screenshot: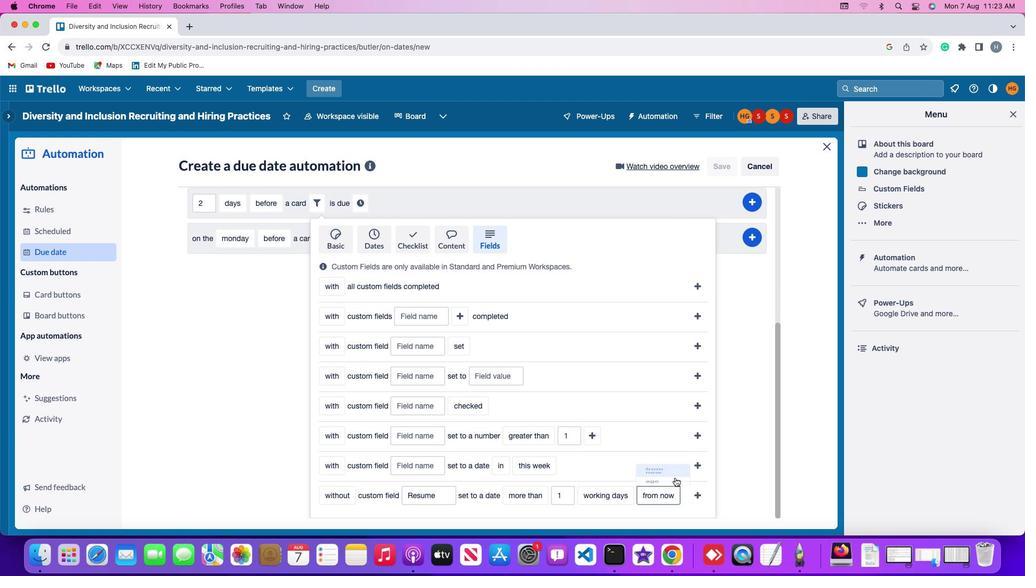 
Action: Mouse pressed left at (672, 442)
Screenshot: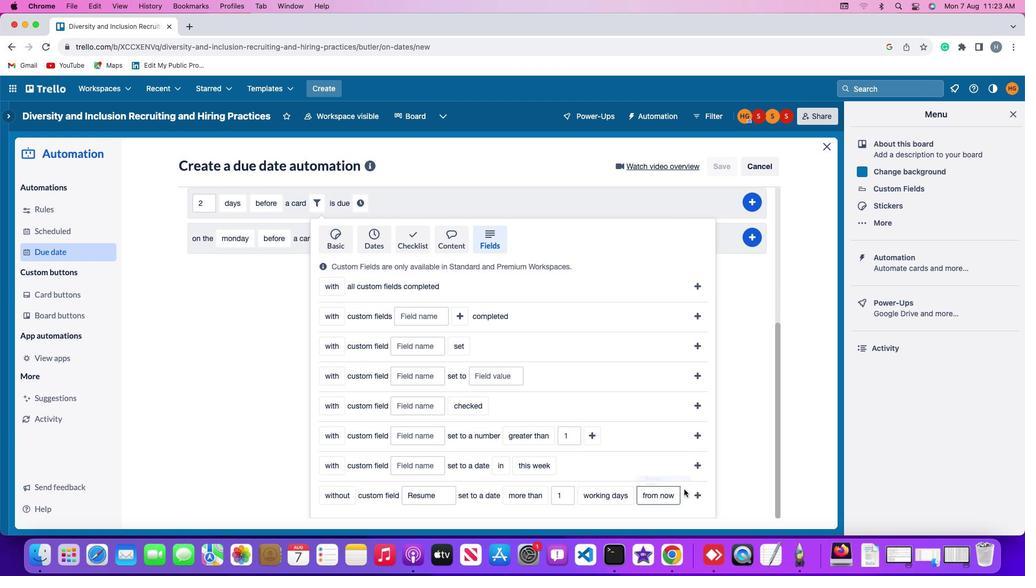 
Action: Mouse moved to (713, 481)
Screenshot: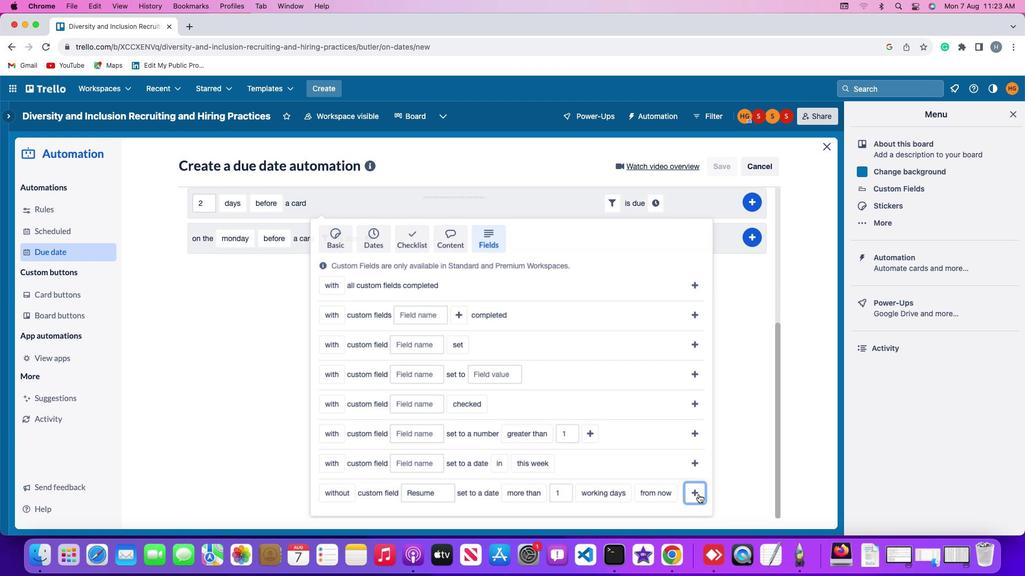 
Action: Mouse pressed left at (713, 481)
Screenshot: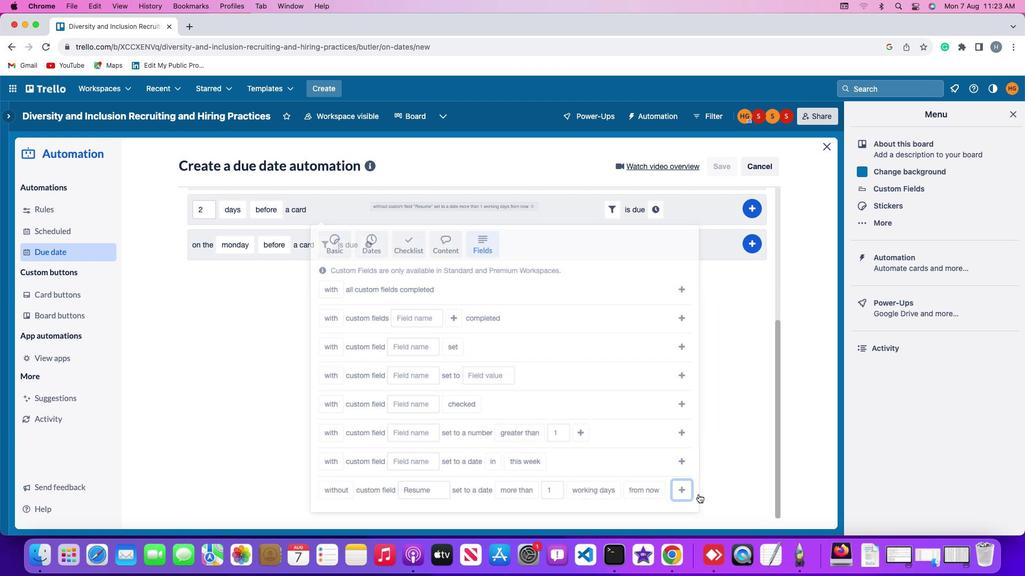 
Action: Mouse moved to (667, 420)
Screenshot: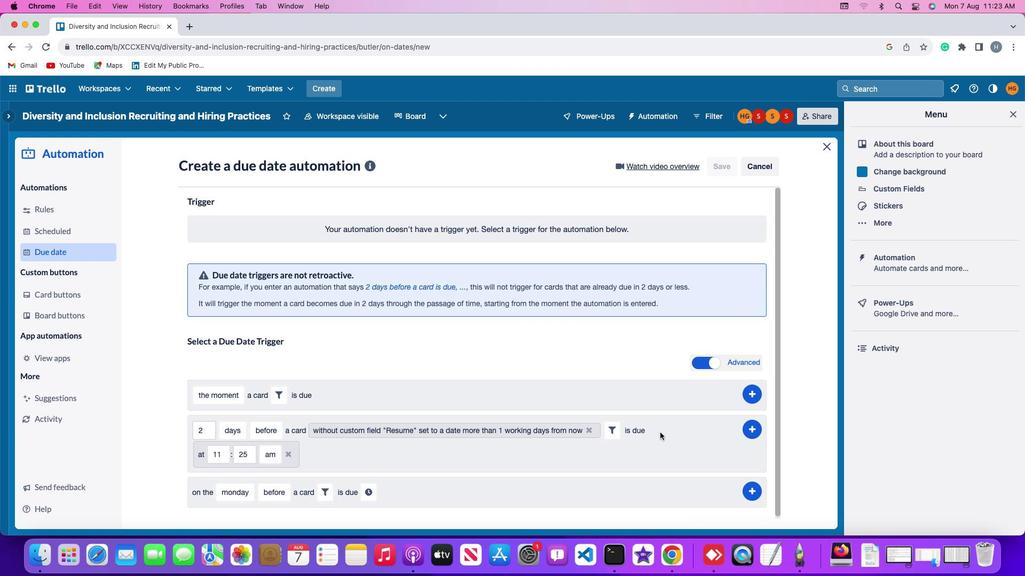 
Action: Mouse pressed left at (667, 420)
Screenshot: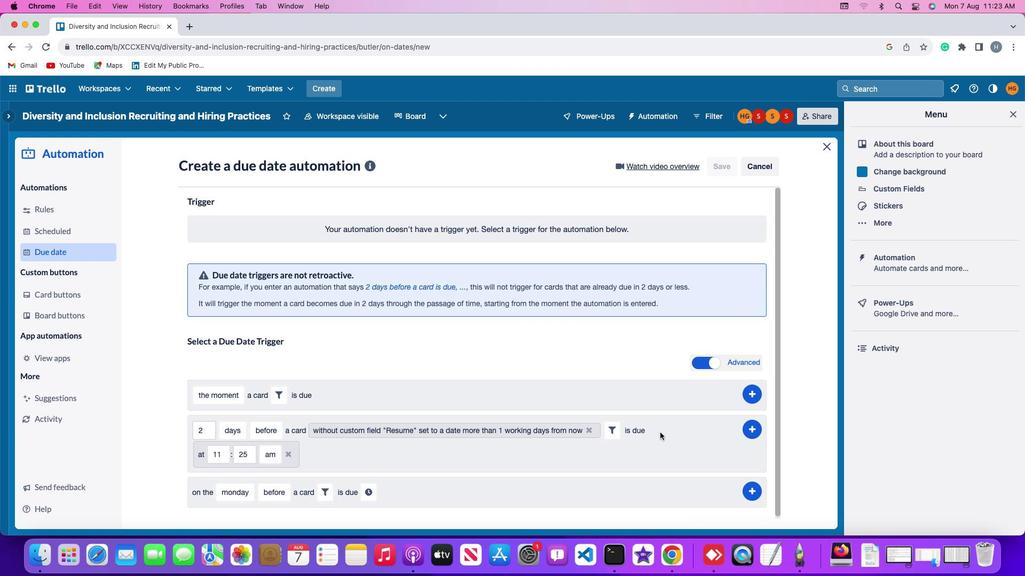 
Action: Mouse moved to (244, 442)
Screenshot: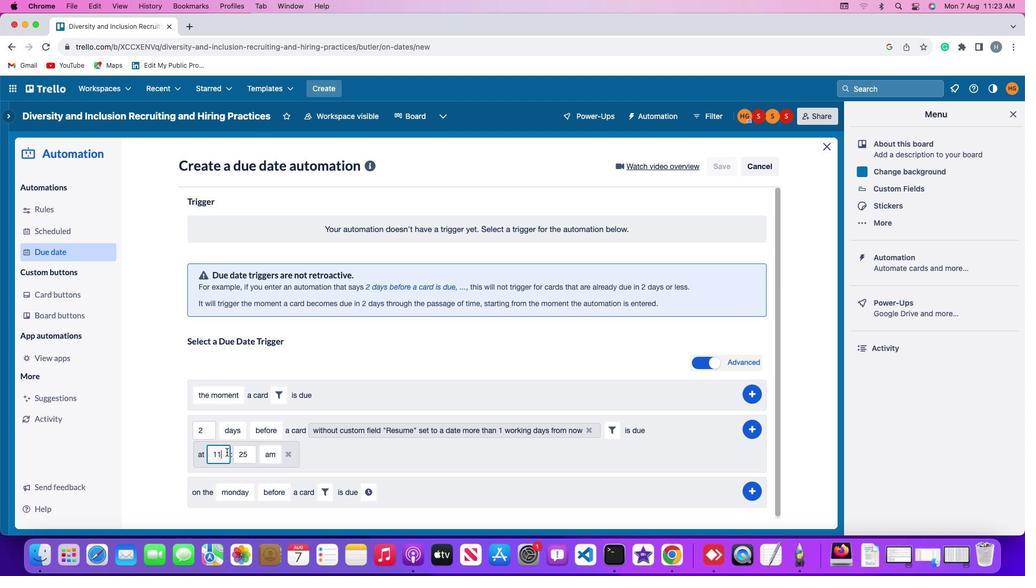 
Action: Mouse pressed left at (244, 442)
Screenshot: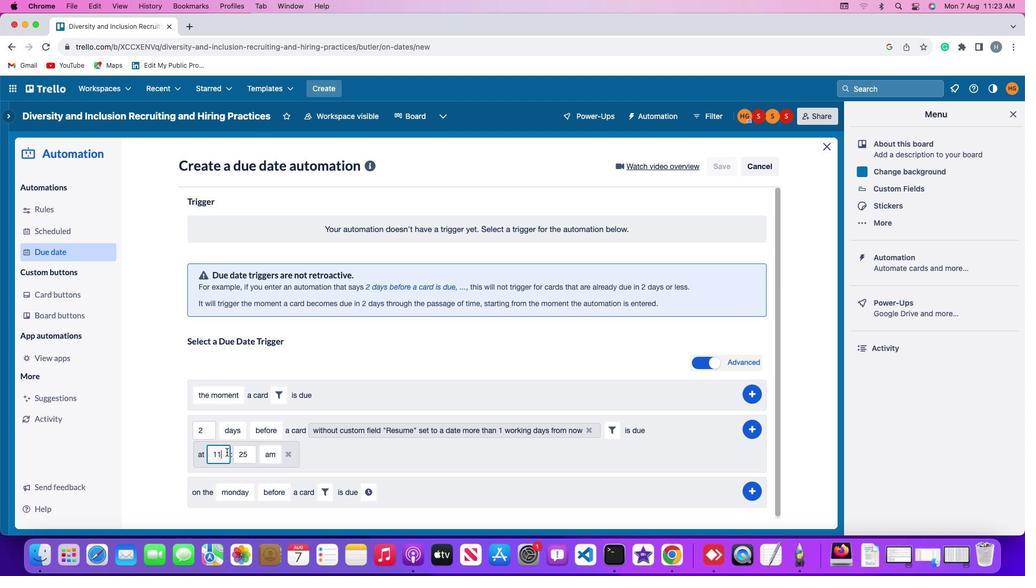 
Action: Key pressed Key.backspaceKey.backspace'1''1'
Screenshot: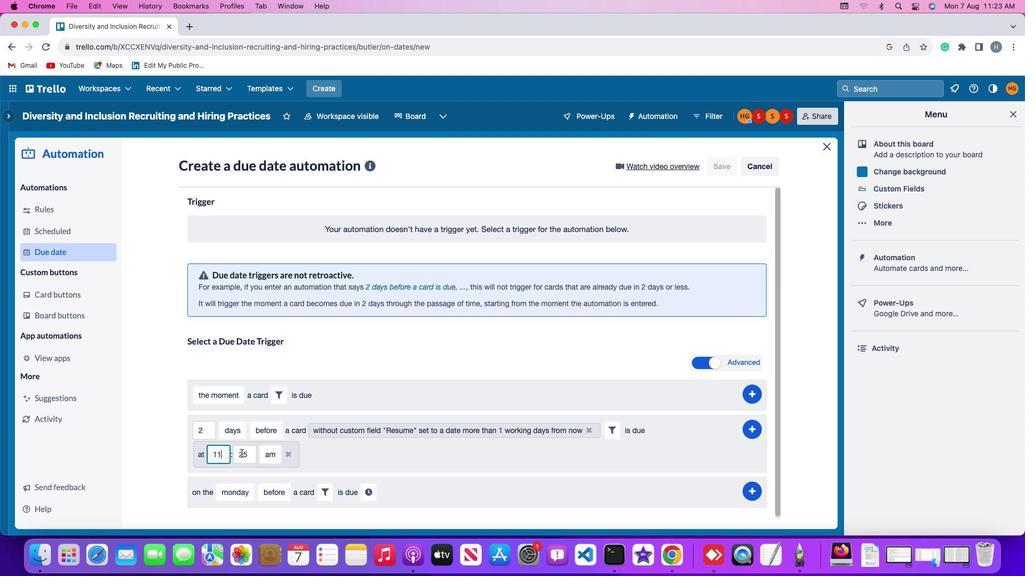 
Action: Mouse moved to (271, 444)
Screenshot: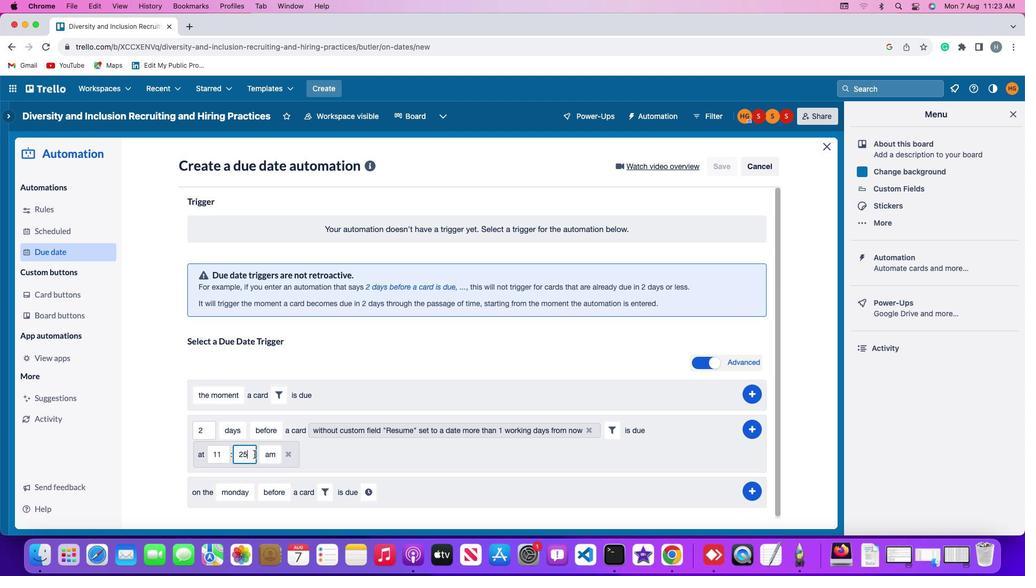 
Action: Mouse pressed left at (271, 444)
Screenshot: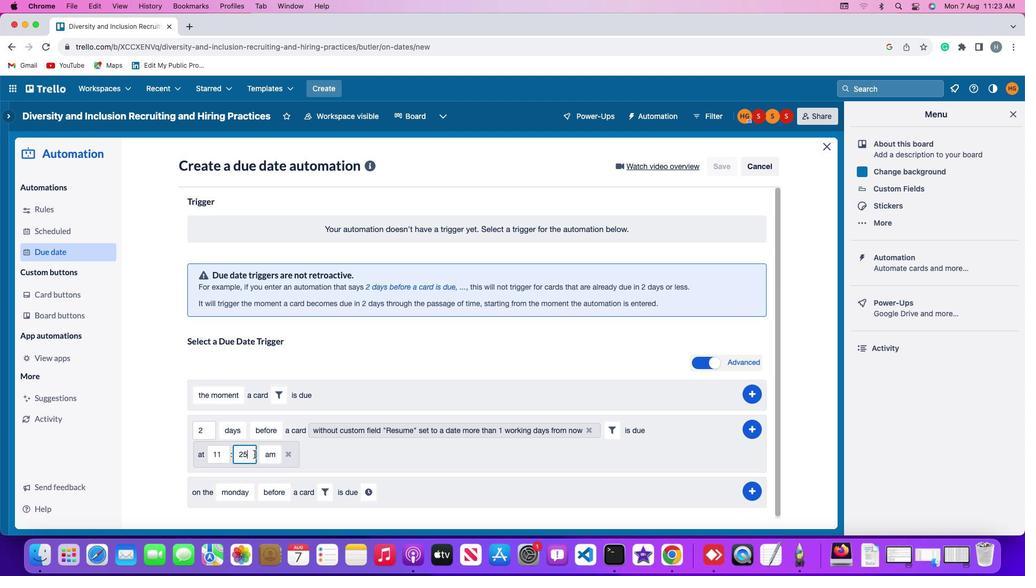 
Action: Mouse moved to (271, 444)
Screenshot: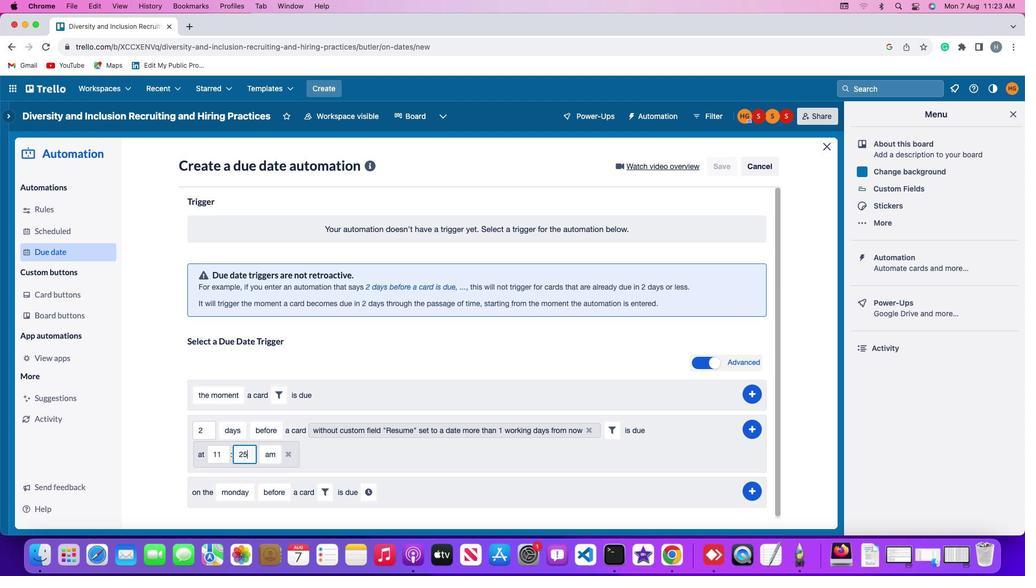 
Action: Key pressed Key.backspaceKey.backspaceKey.backspace
Screenshot: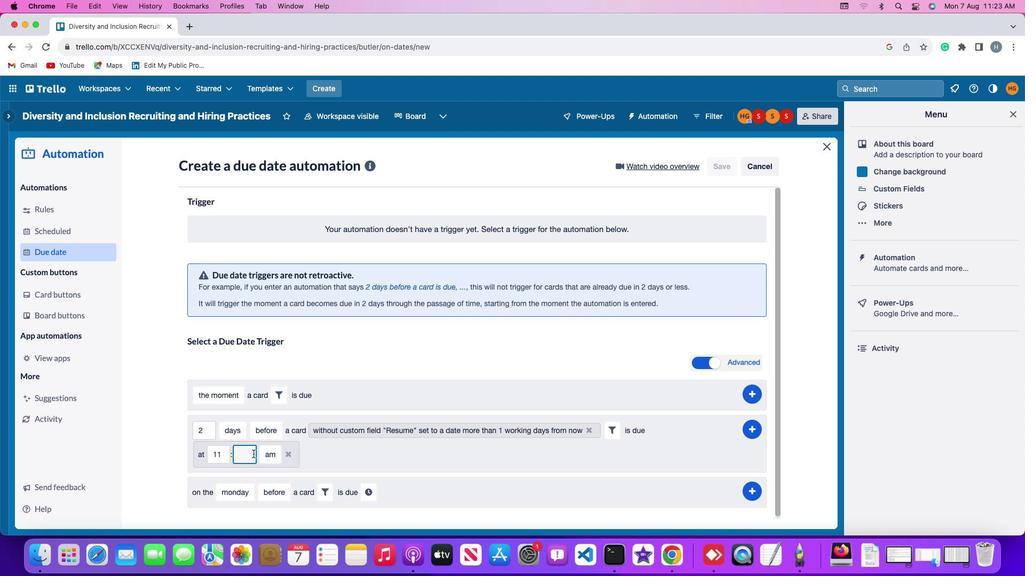 
Action: Mouse moved to (270, 444)
Screenshot: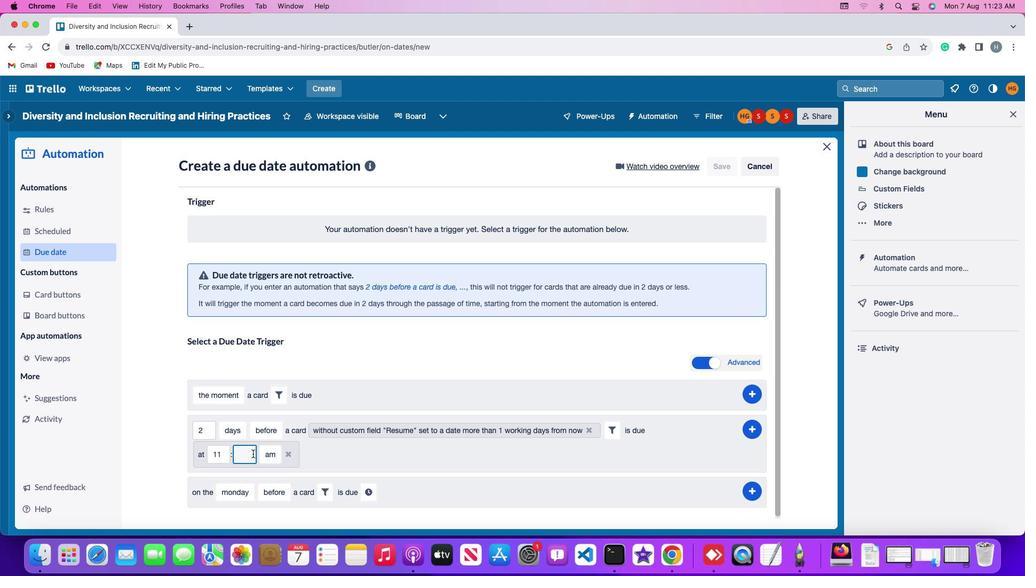 
Action: Key pressed '0''0'
Screenshot: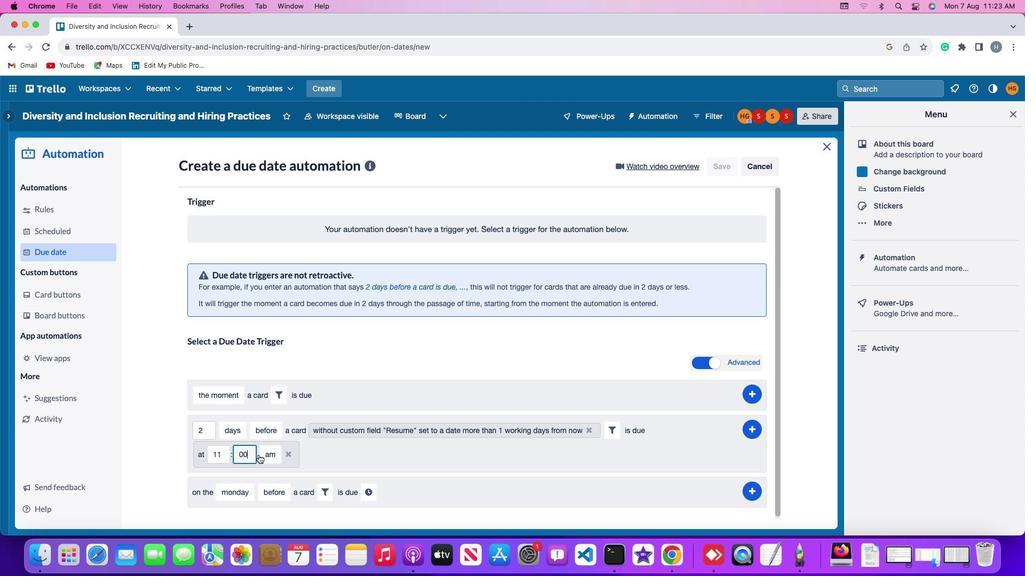 
Action: Mouse moved to (284, 444)
Screenshot: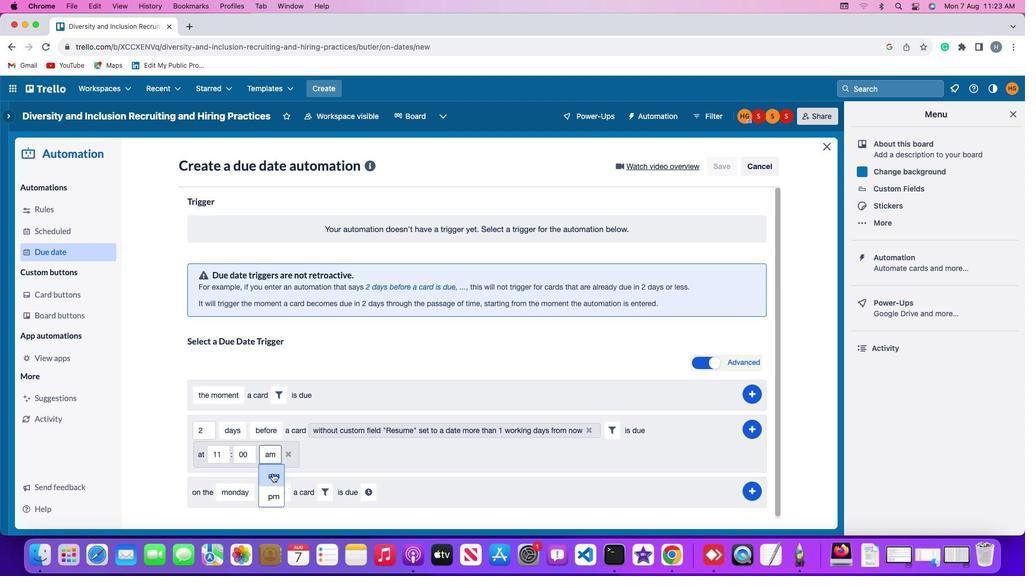 
Action: Mouse pressed left at (284, 444)
Screenshot: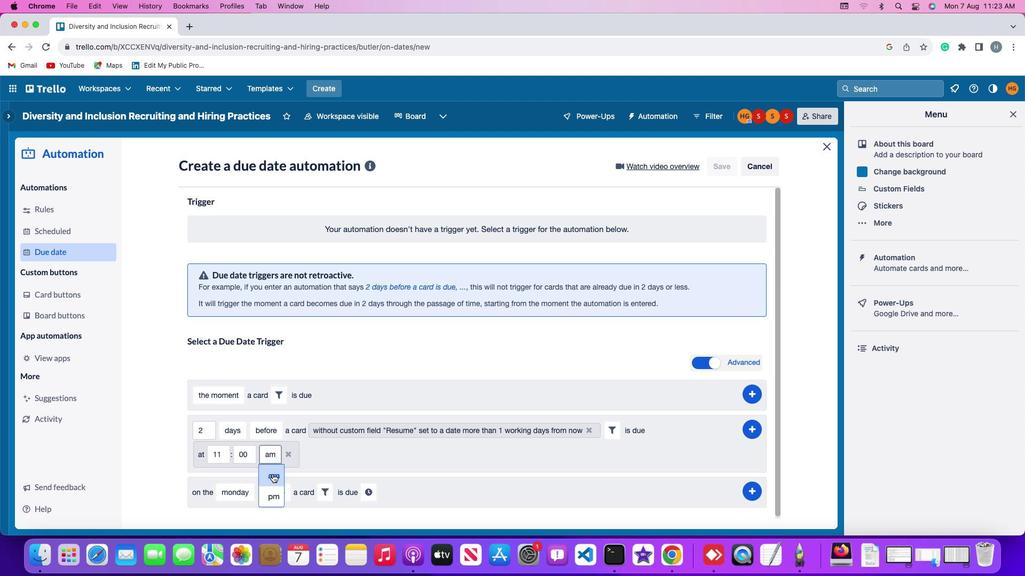 
Action: Mouse moved to (289, 463)
Screenshot: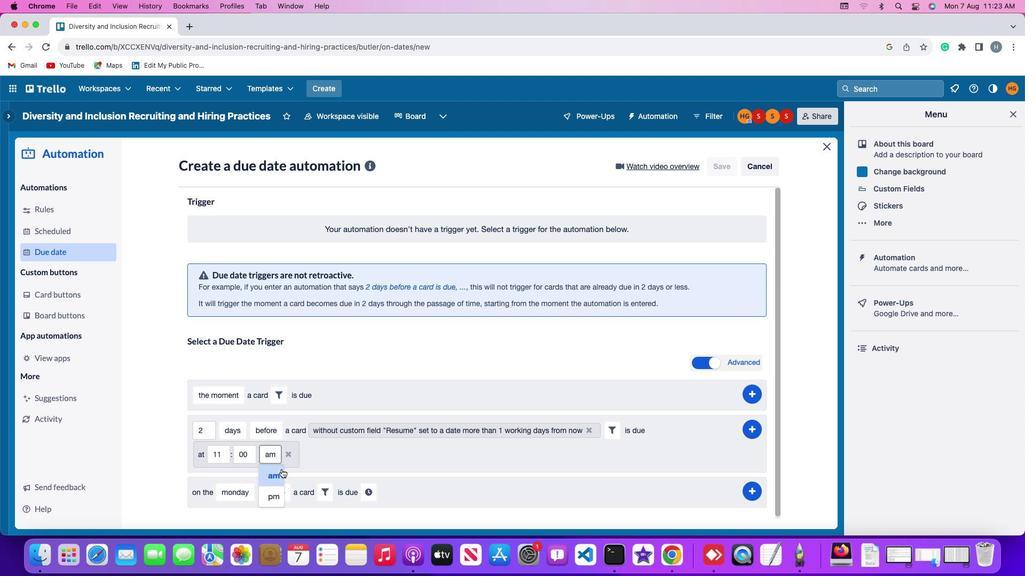 
Action: Mouse pressed left at (289, 463)
Screenshot: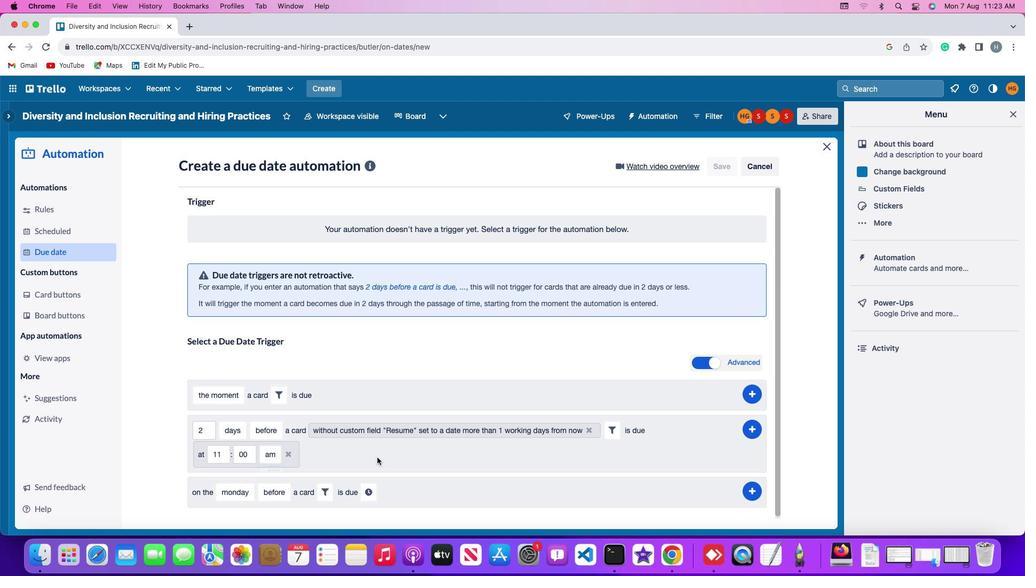 
Action: Mouse moved to (765, 419)
Screenshot: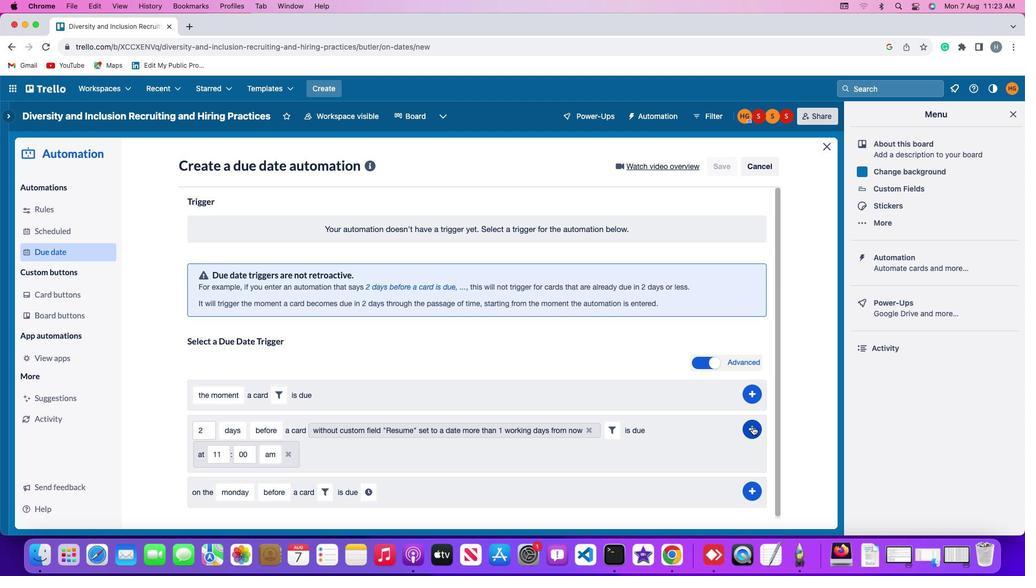 
Action: Mouse pressed left at (765, 419)
Screenshot: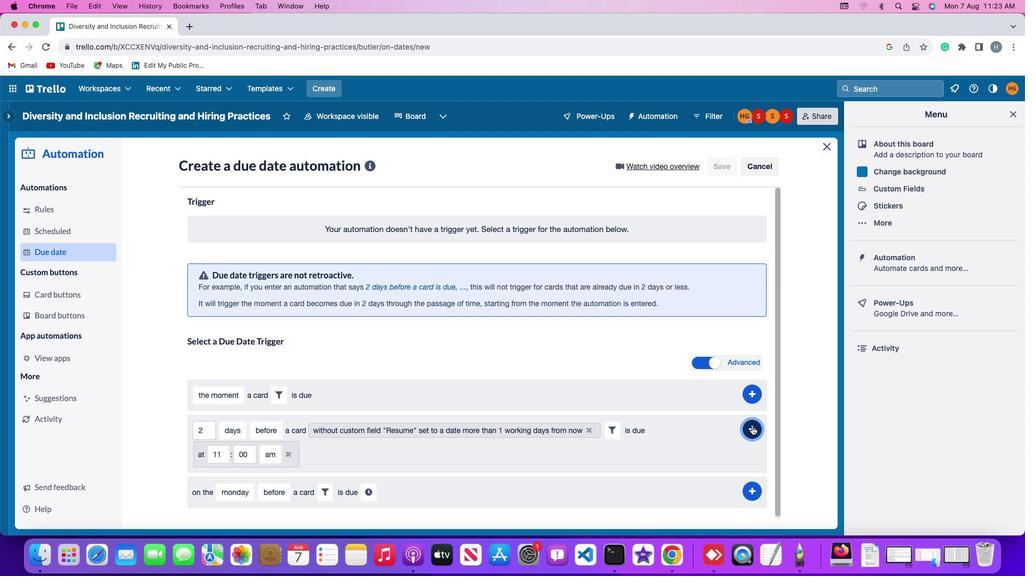 
Action: Mouse moved to (811, 351)
Screenshot: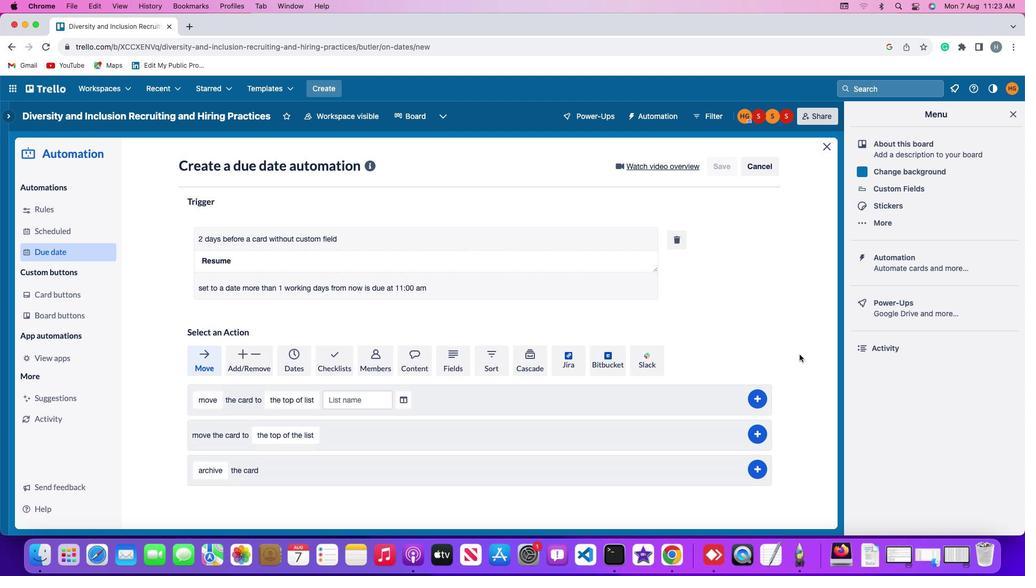 
